 Task: Look for space in Mishima, Japan from 2nd September, 2023 to 6th September, 2023 for 2 adults in price range Rs.15000 to Rs.20000. Place can be entire place with 1  bedroom having 1 bed and 1 bathroom. Property type can be house, flat, guest house, hotel. Booking option can be shelf check-in. Required host language is English.
Action: Mouse moved to (438, 110)
Screenshot: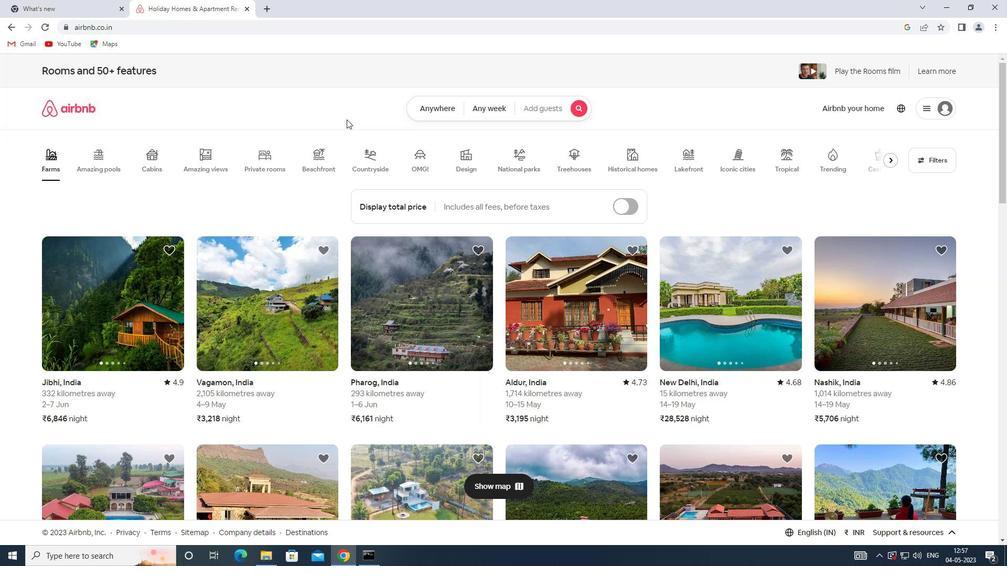 
Action: Mouse pressed left at (438, 110)
Screenshot: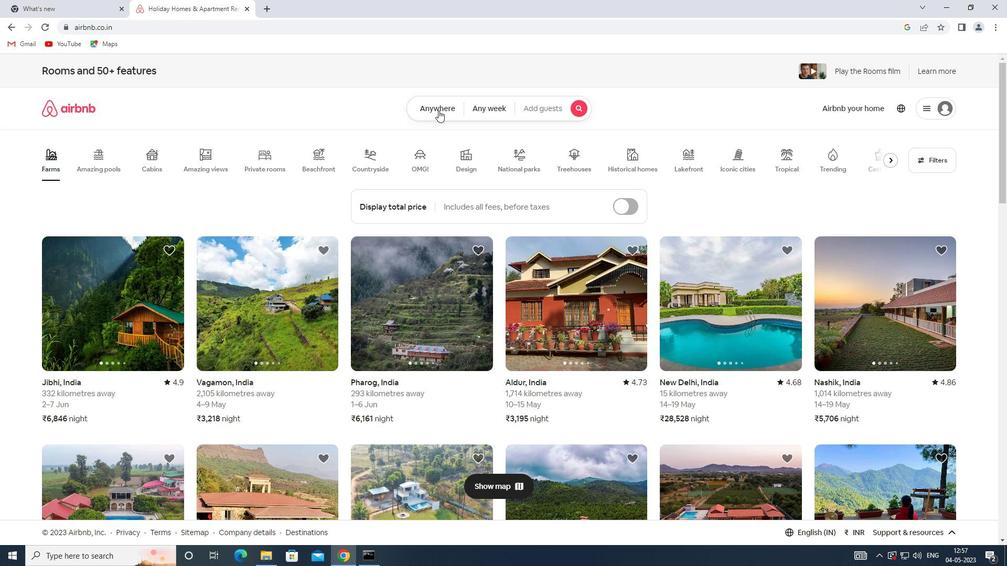
Action: Mouse moved to (349, 143)
Screenshot: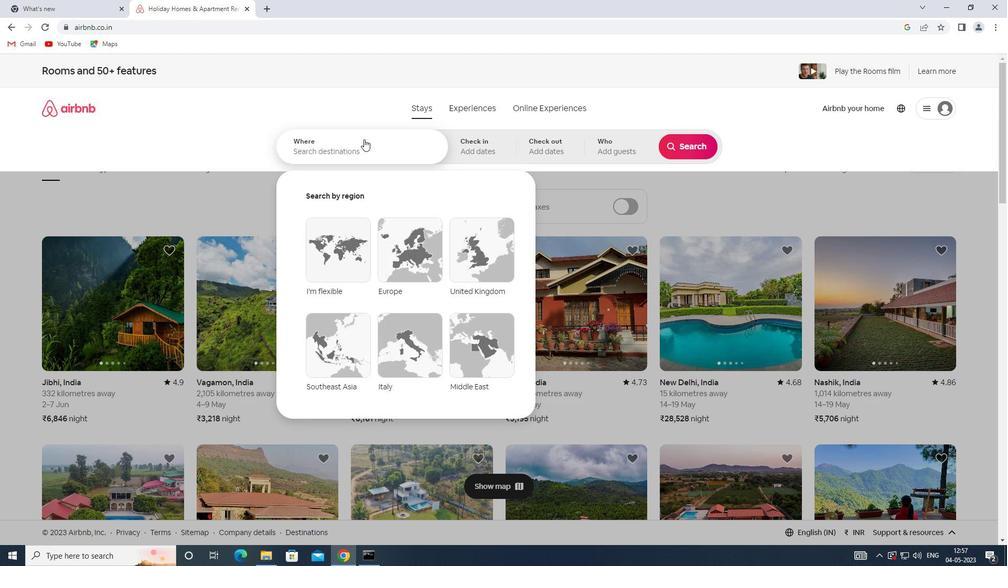 
Action: Mouse pressed left at (349, 143)
Screenshot: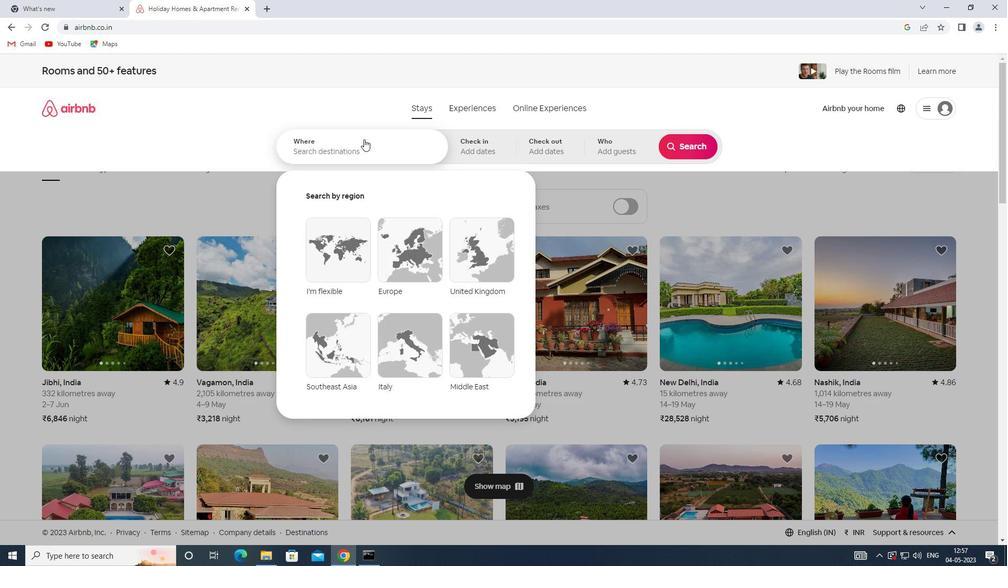 
Action: Mouse moved to (349, 143)
Screenshot: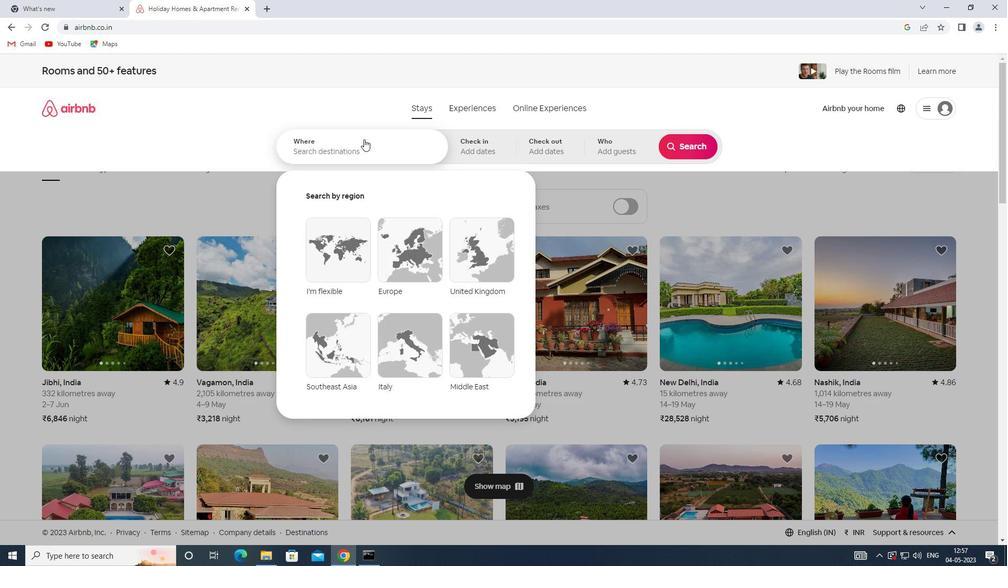 
Action: Key pressed <Key.shift>MISHIMA,<Key.shift>JAPAN
Screenshot: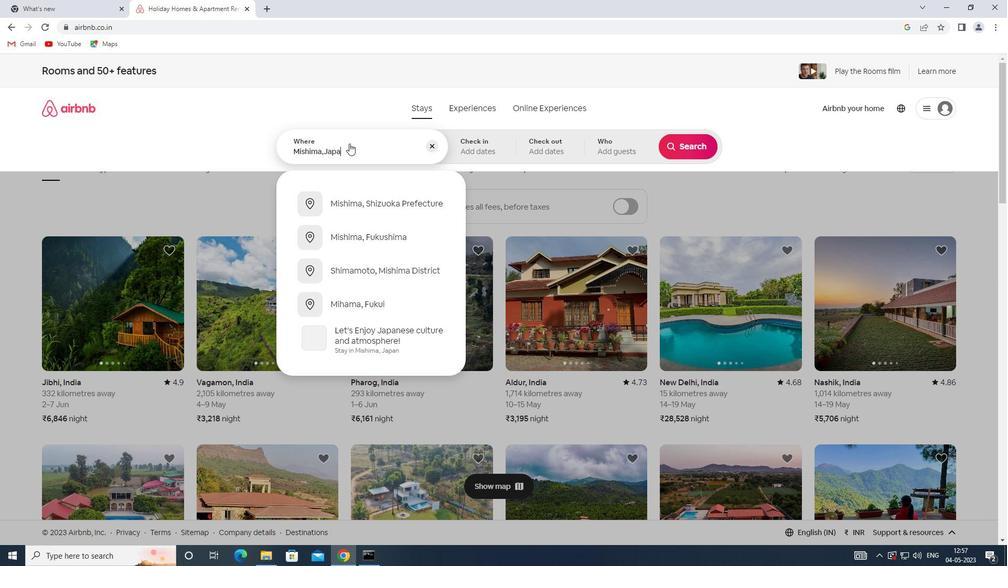 
Action: Mouse moved to (470, 155)
Screenshot: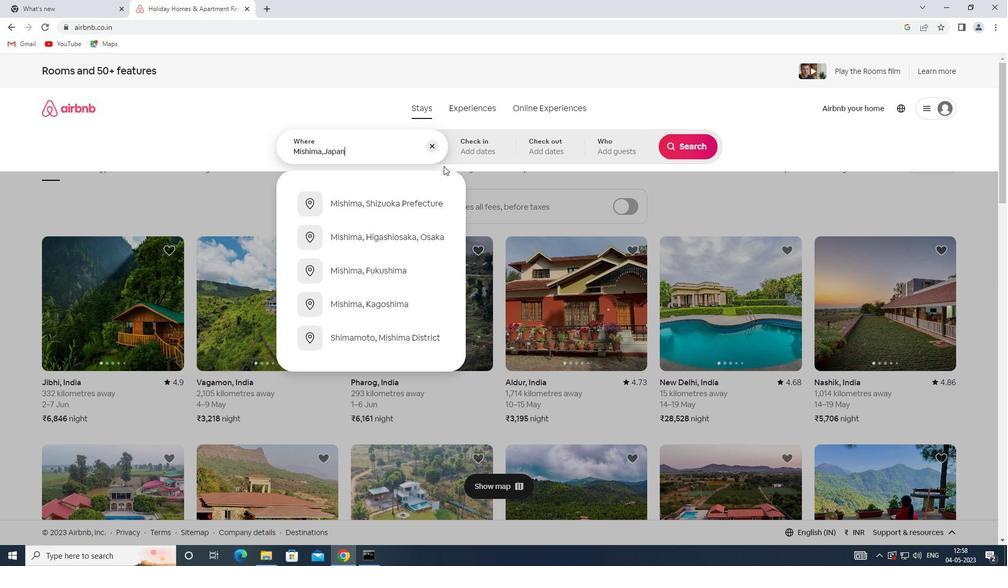 
Action: Mouse pressed left at (470, 155)
Screenshot: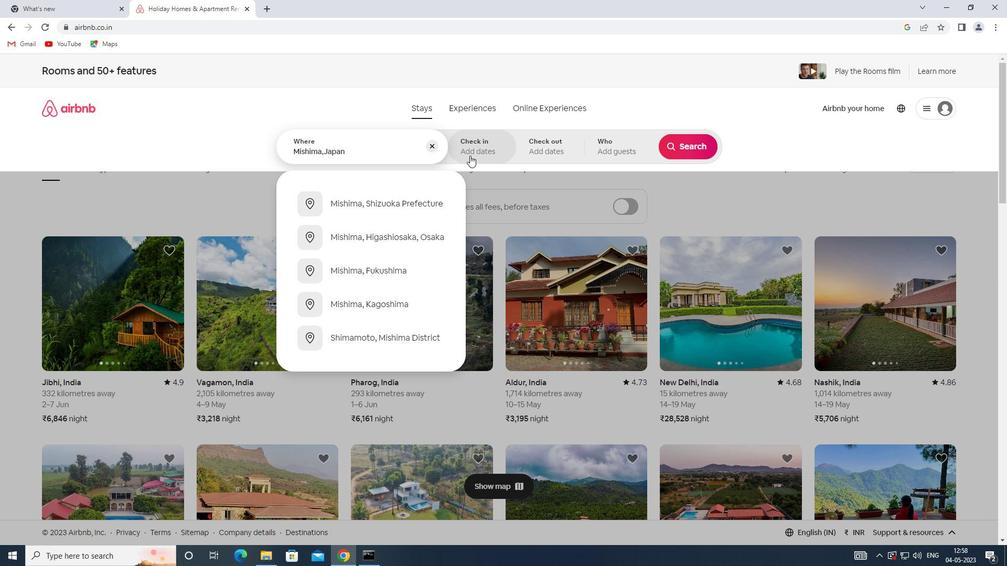 
Action: Mouse moved to (687, 233)
Screenshot: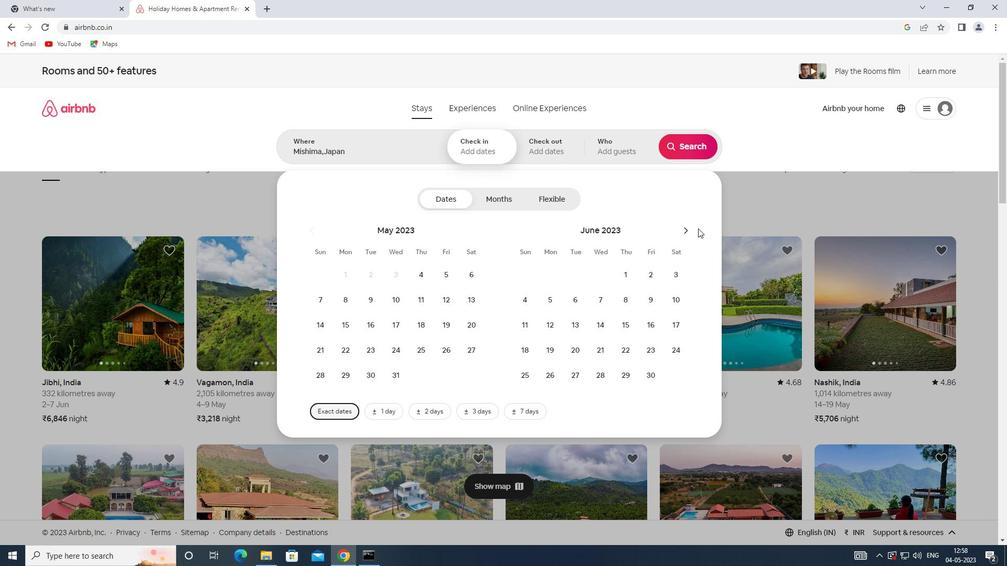 
Action: Mouse pressed left at (687, 233)
Screenshot: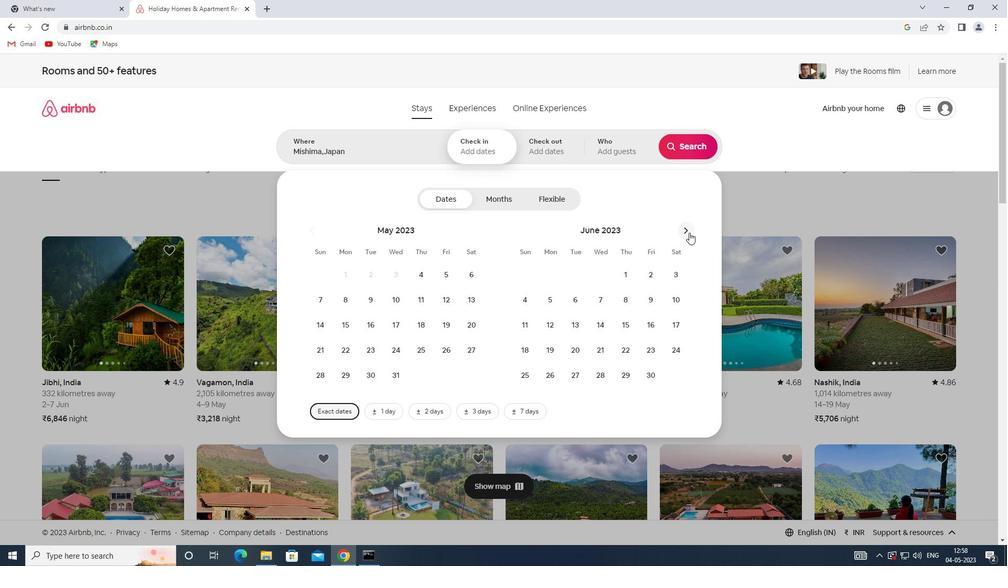 
Action: Mouse pressed left at (687, 233)
Screenshot: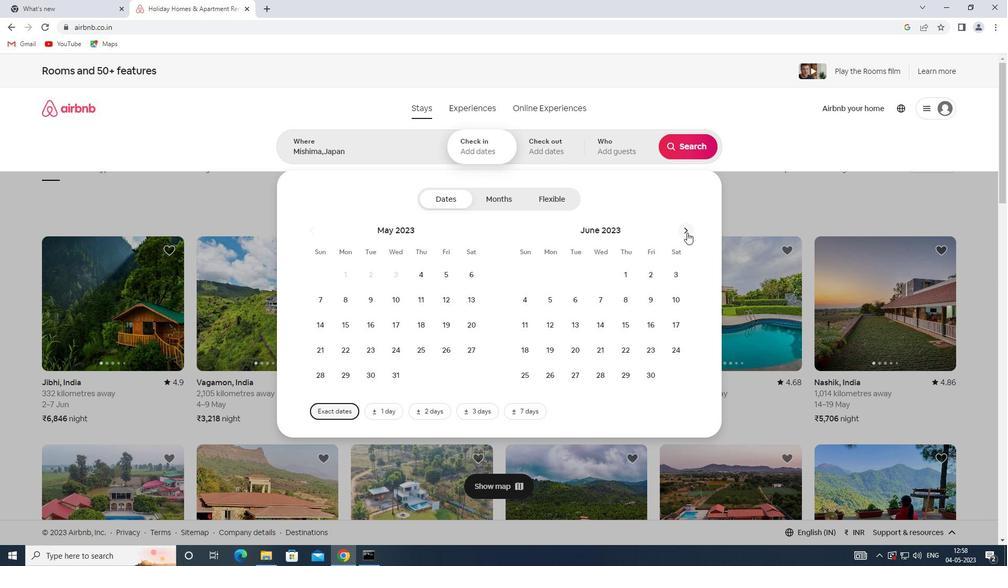 
Action: Mouse pressed left at (687, 233)
Screenshot: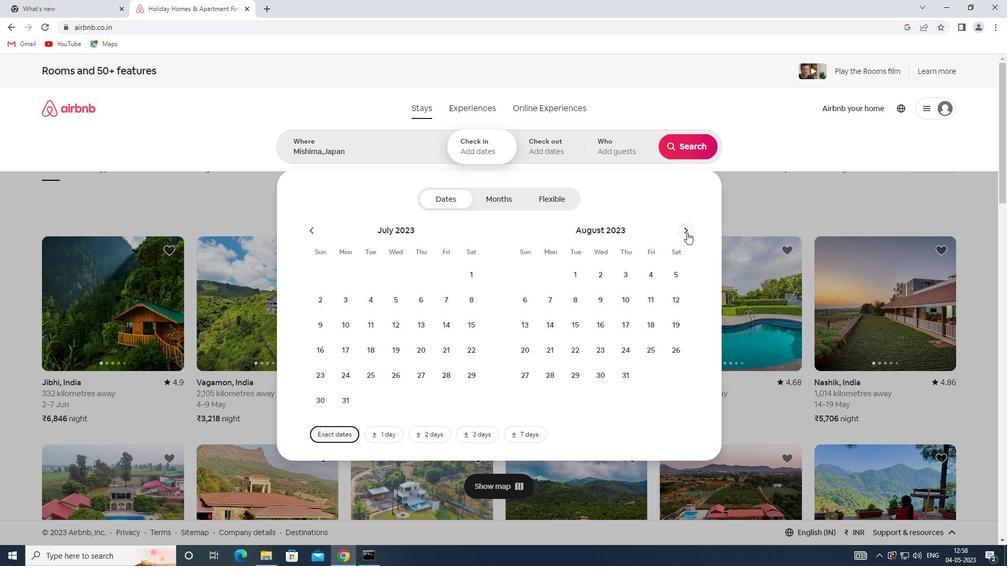 
Action: Mouse moved to (669, 276)
Screenshot: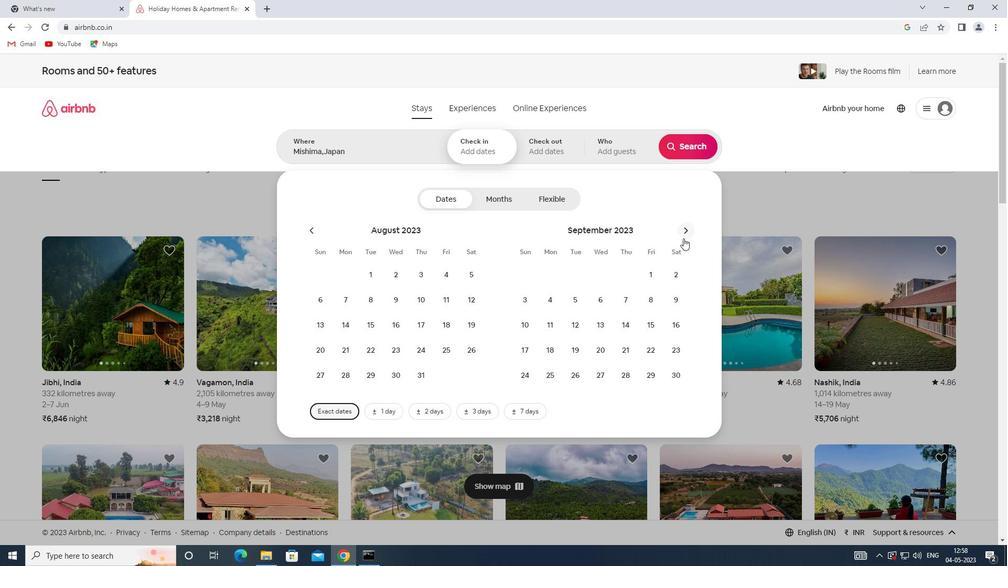 
Action: Mouse pressed left at (669, 276)
Screenshot: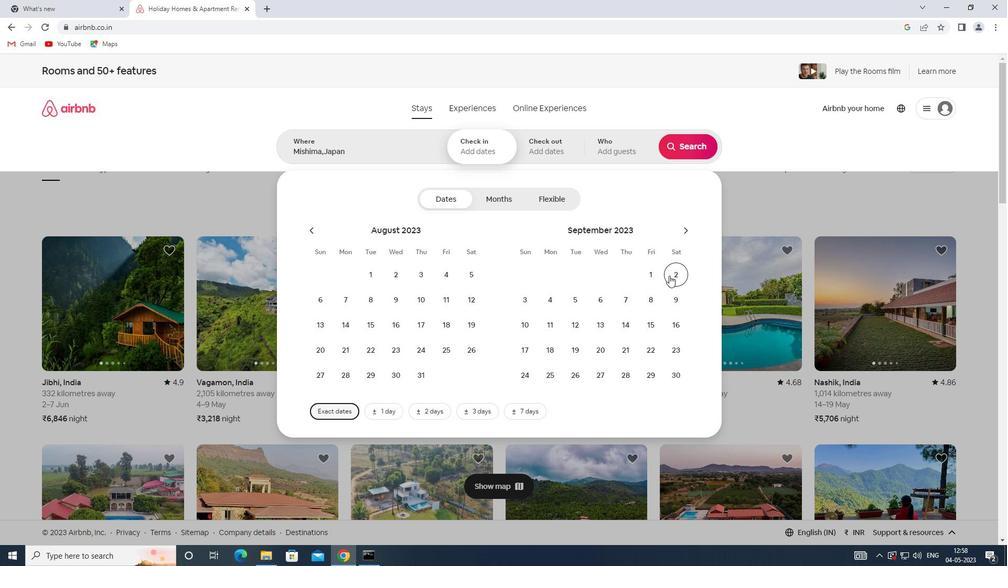 
Action: Mouse moved to (607, 304)
Screenshot: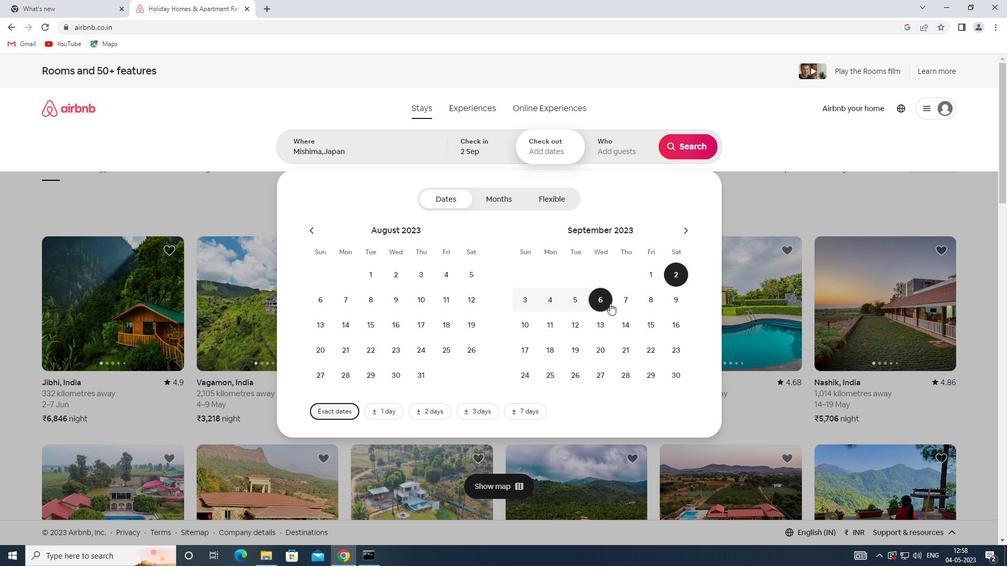 
Action: Mouse pressed left at (607, 304)
Screenshot: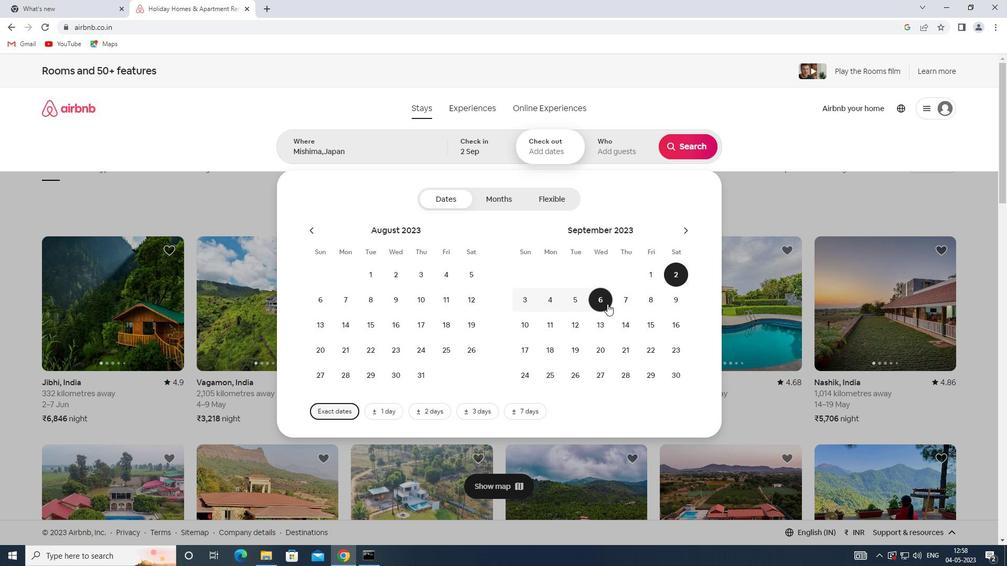 
Action: Mouse moved to (607, 135)
Screenshot: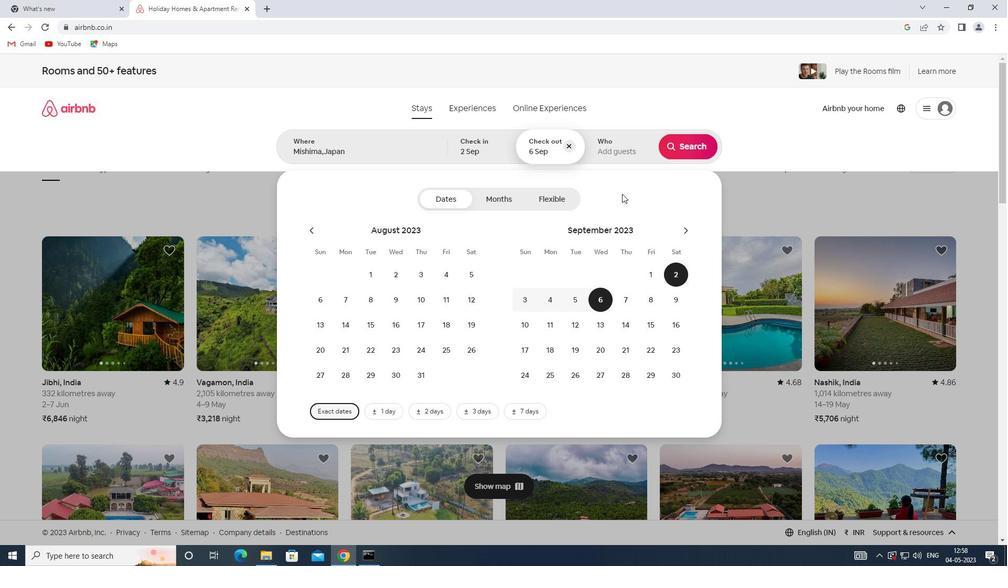 
Action: Mouse pressed left at (607, 135)
Screenshot: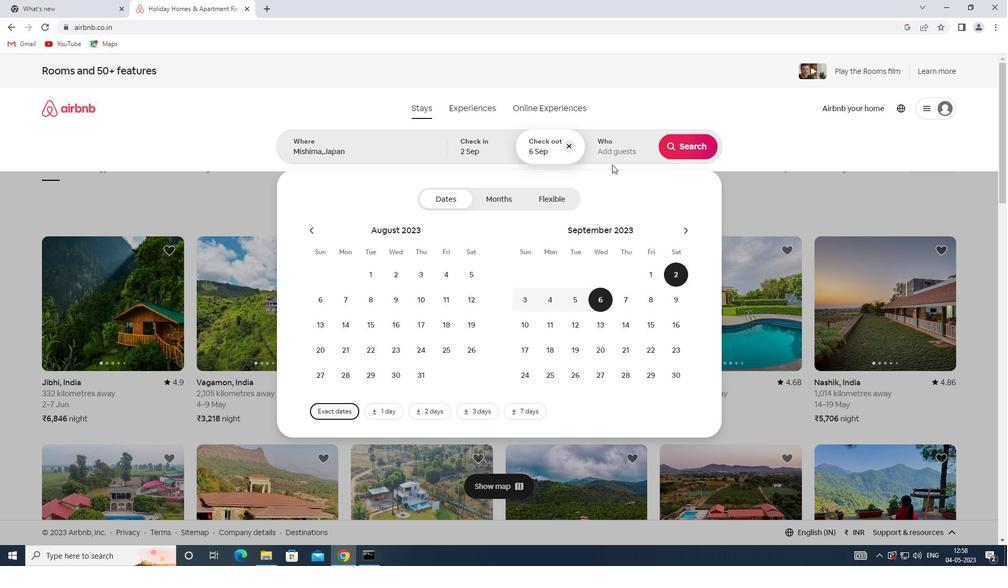 
Action: Mouse moved to (689, 205)
Screenshot: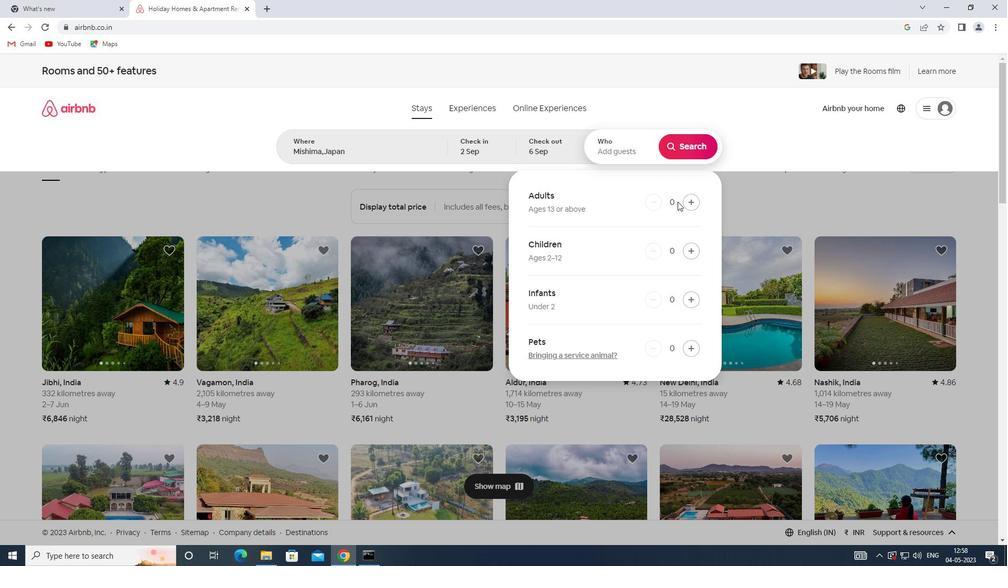 
Action: Mouse pressed left at (689, 205)
Screenshot: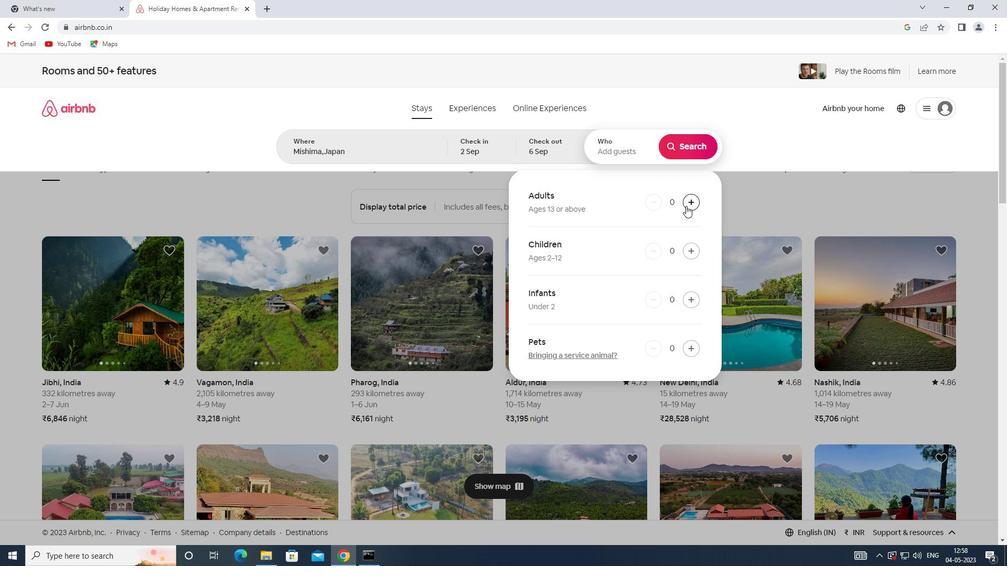 
Action: Mouse pressed left at (689, 205)
Screenshot: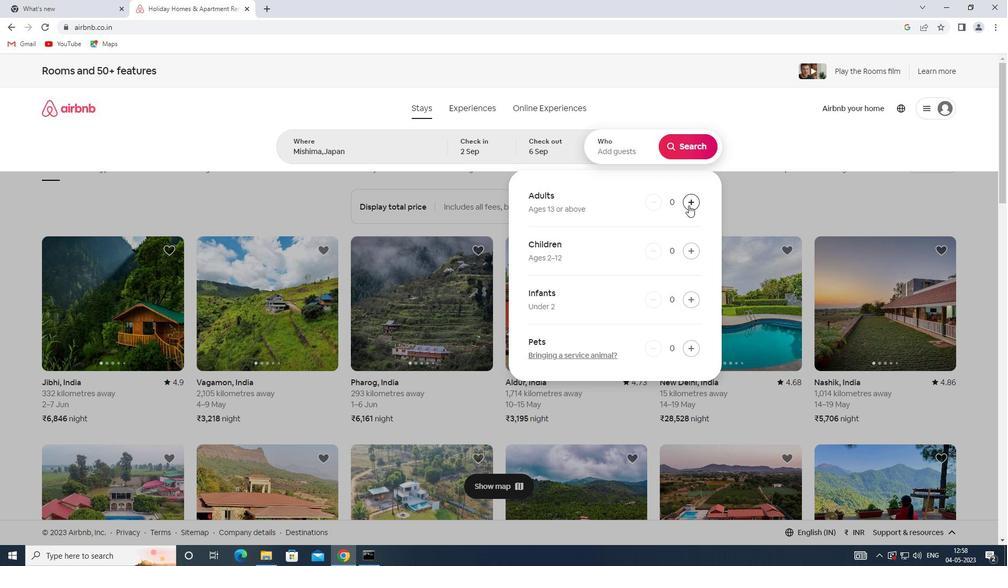 
Action: Mouse moved to (690, 147)
Screenshot: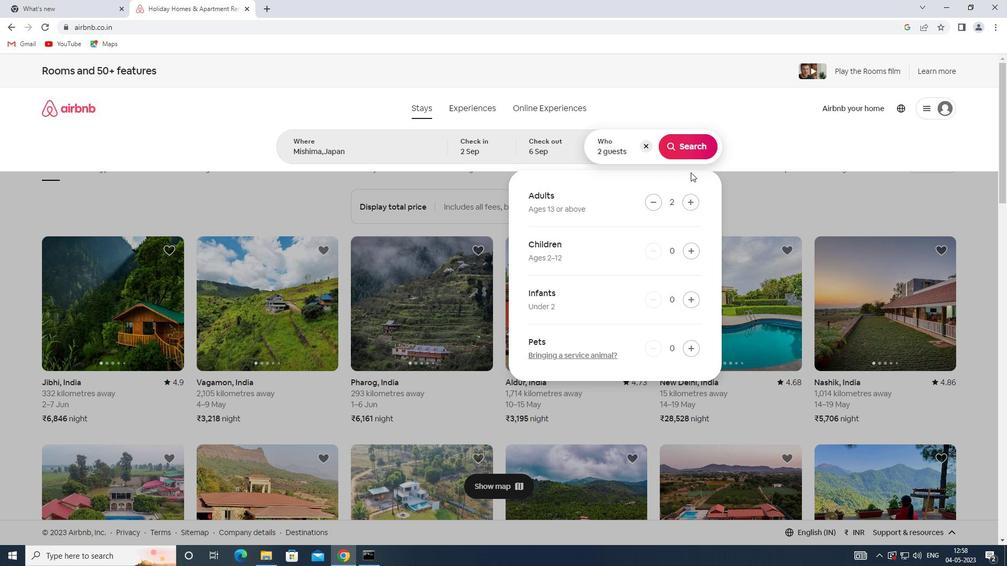 
Action: Mouse pressed left at (690, 147)
Screenshot: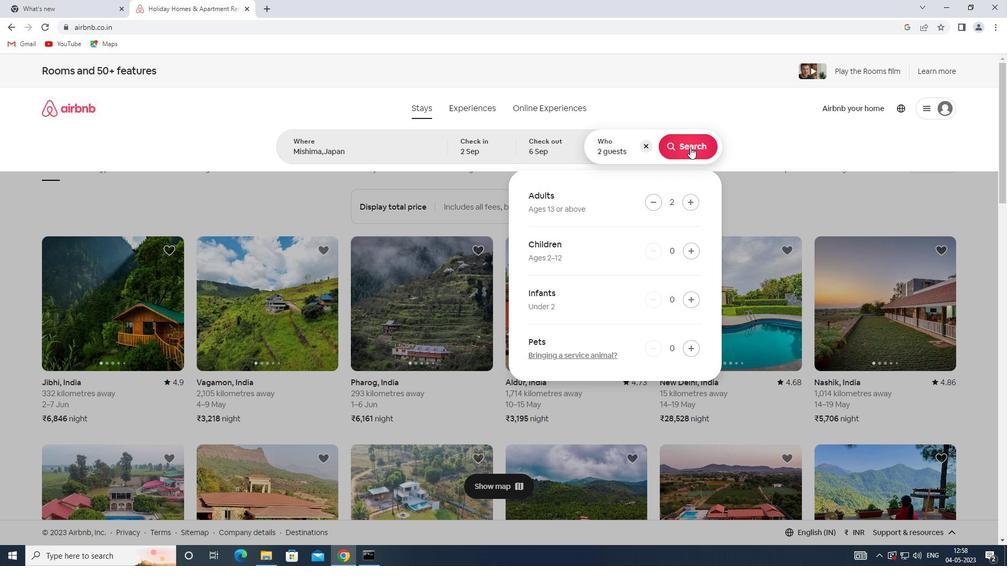 
Action: Mouse moved to (955, 119)
Screenshot: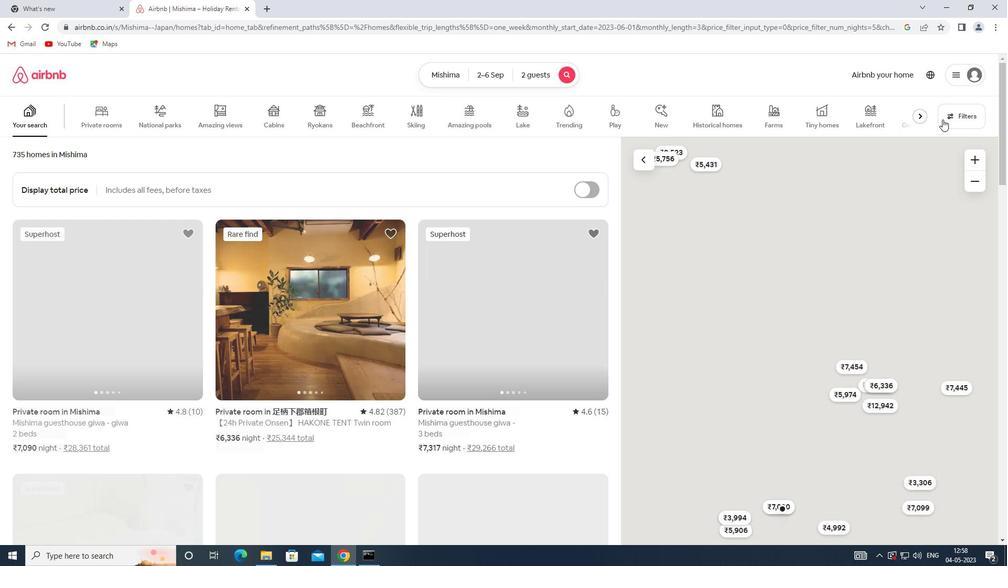 
Action: Mouse pressed left at (955, 119)
Screenshot: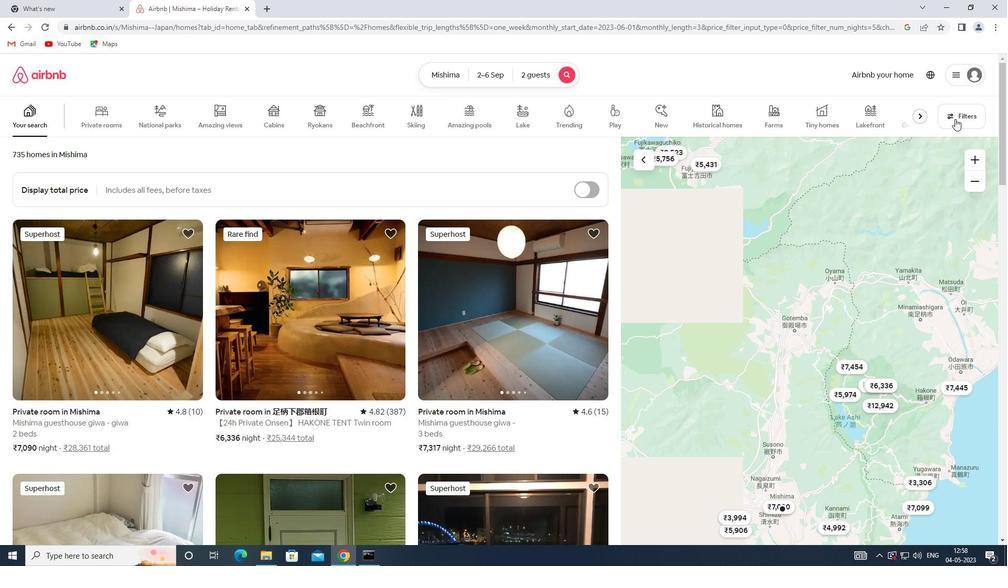 
Action: Mouse moved to (384, 277)
Screenshot: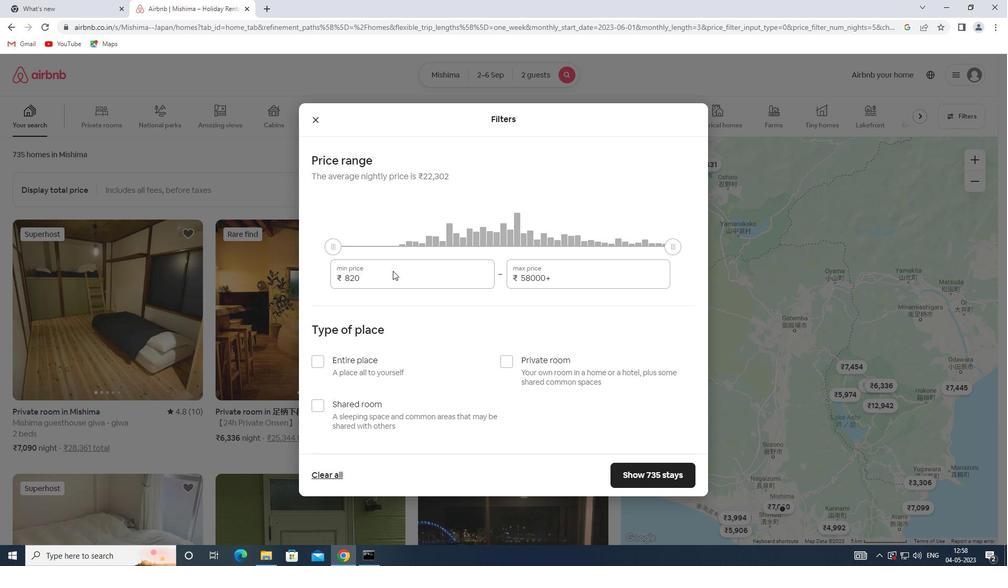 
Action: Mouse pressed left at (384, 277)
Screenshot: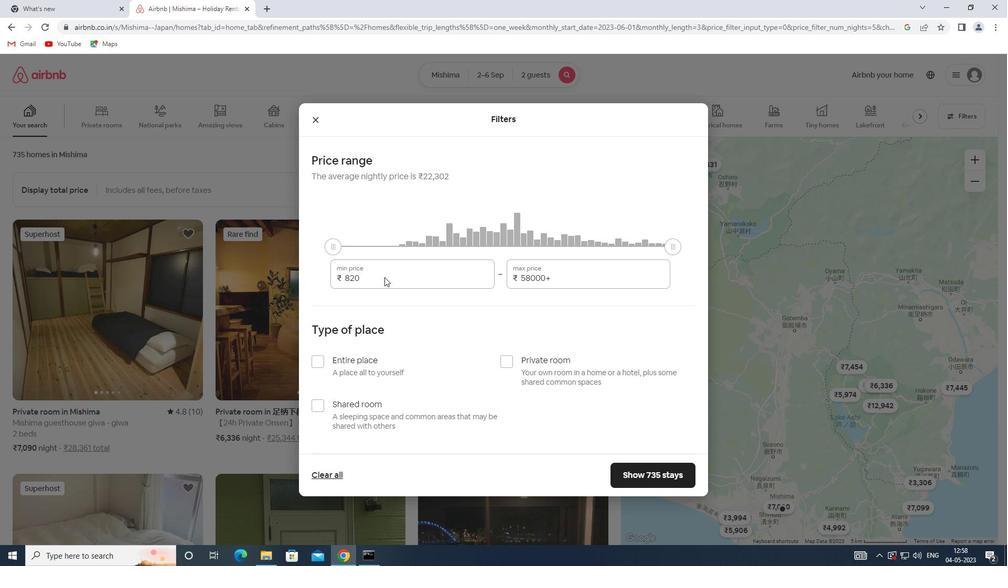 
Action: Mouse moved to (376, 276)
Screenshot: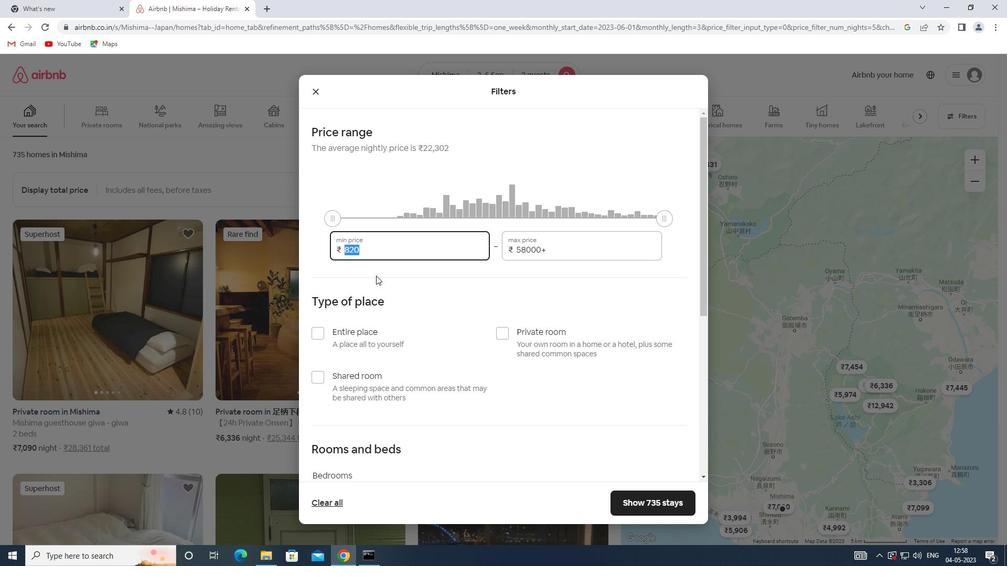 
Action: Key pressed 15000
Screenshot: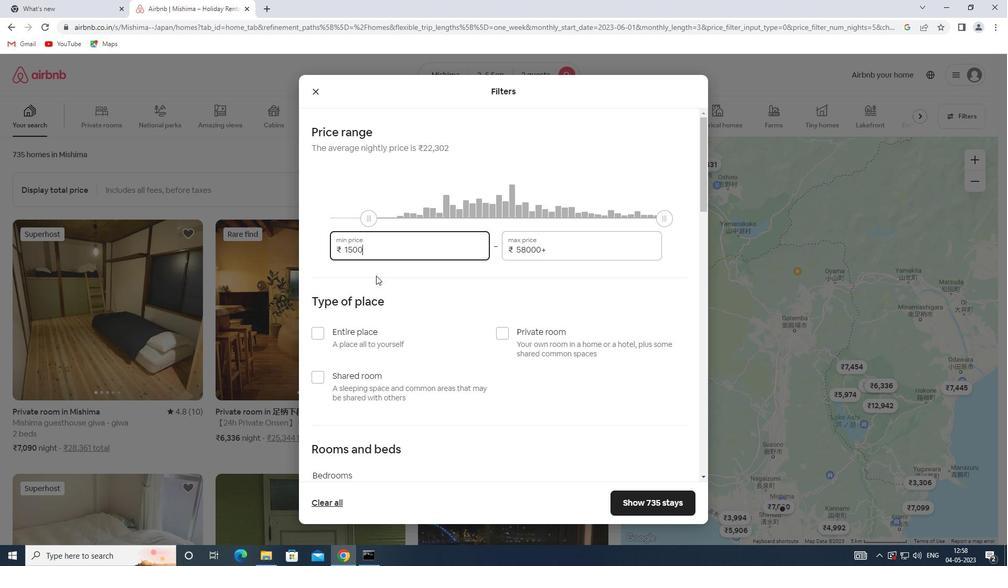 
Action: Mouse moved to (559, 251)
Screenshot: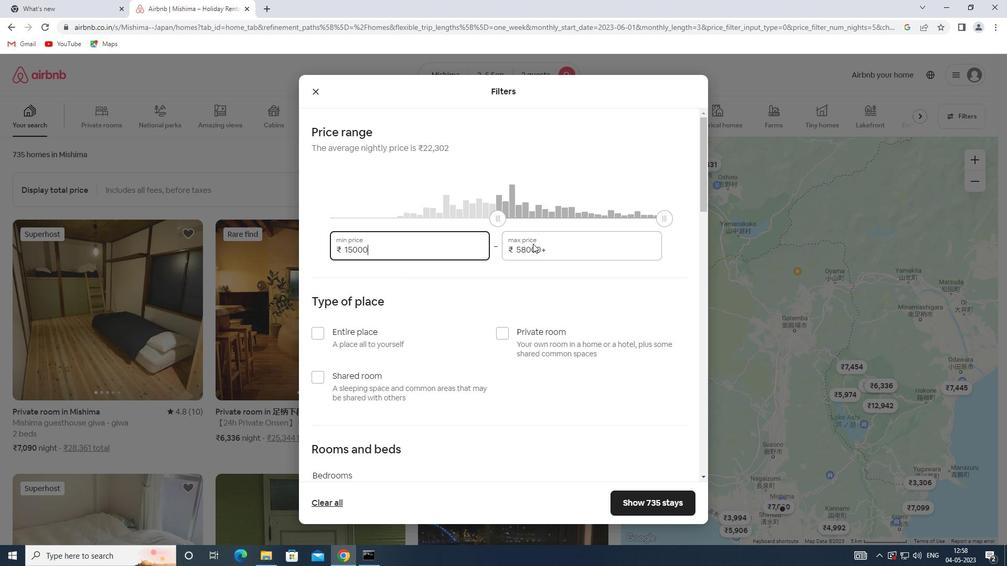 
Action: Mouse pressed left at (559, 251)
Screenshot: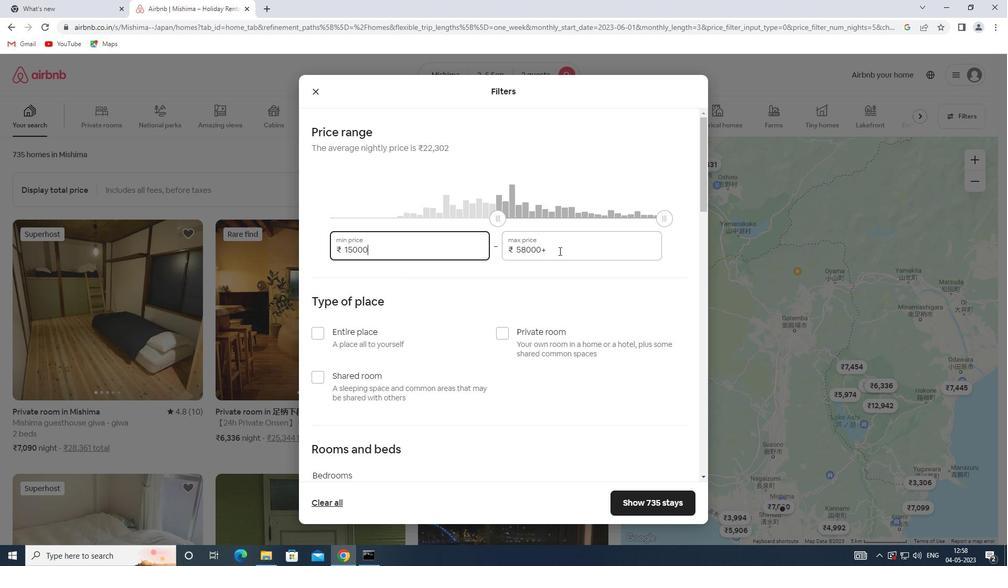 
Action: Mouse moved to (469, 257)
Screenshot: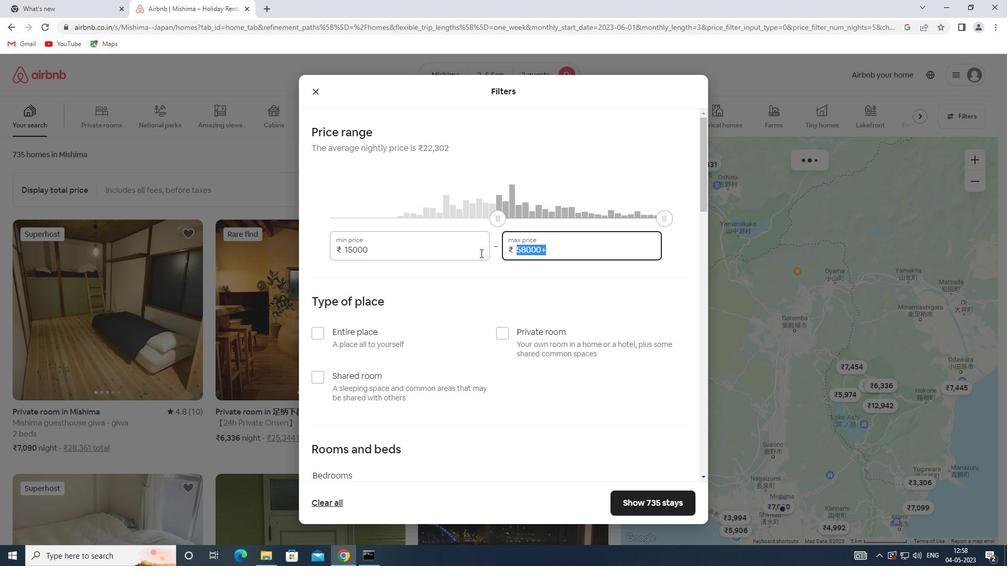 
Action: Key pressed 20000
Screenshot: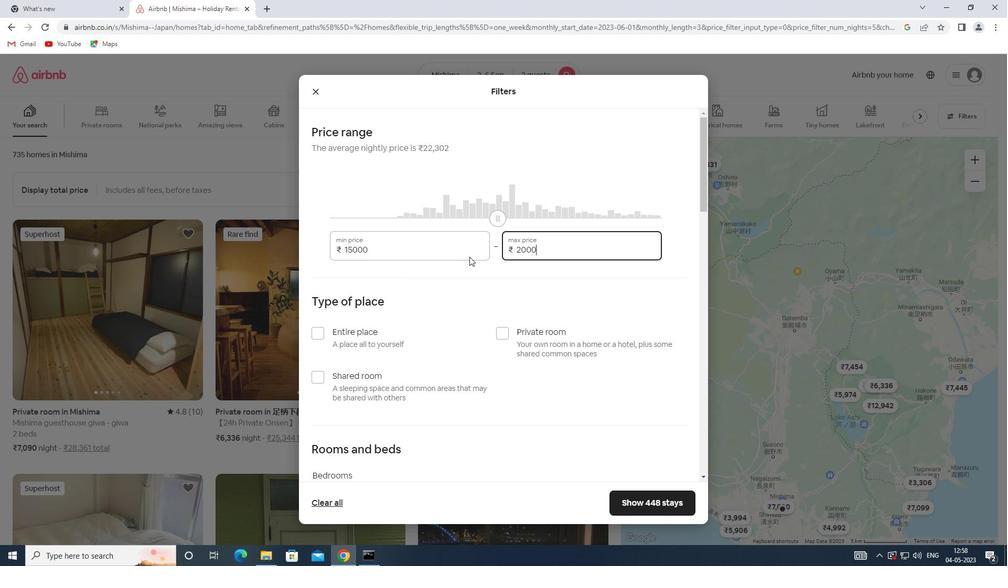 
Action: Mouse moved to (503, 219)
Screenshot: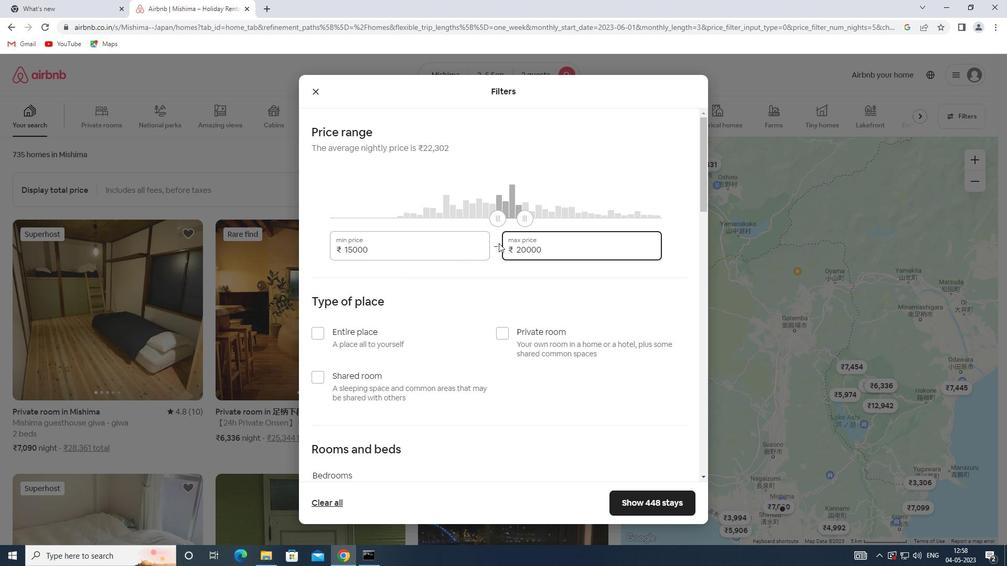 
Action: Mouse scrolled (503, 218) with delta (0, 0)
Screenshot: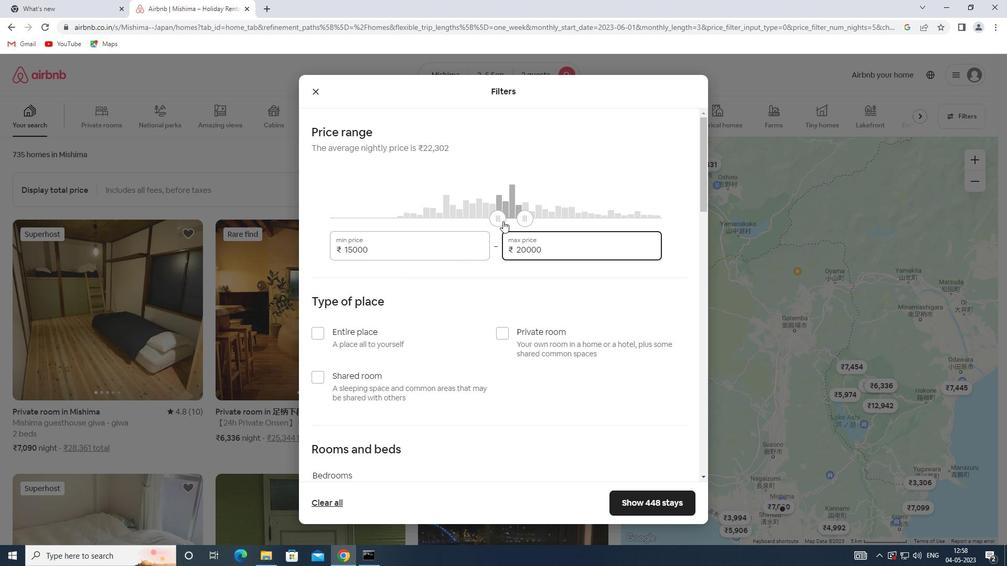 
Action: Mouse scrolled (503, 218) with delta (0, 0)
Screenshot: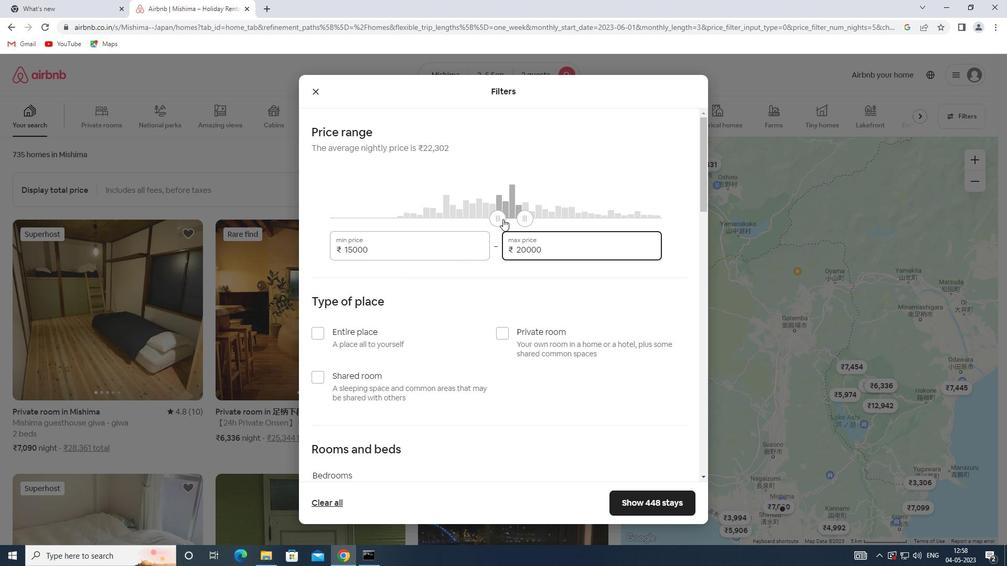 
Action: Mouse scrolled (503, 218) with delta (0, 0)
Screenshot: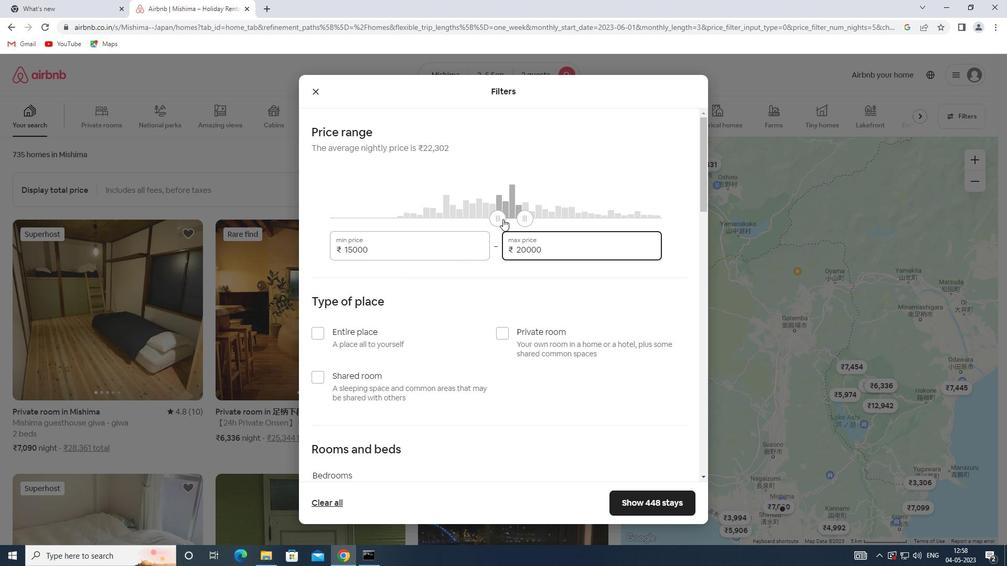 
Action: Mouse moved to (317, 333)
Screenshot: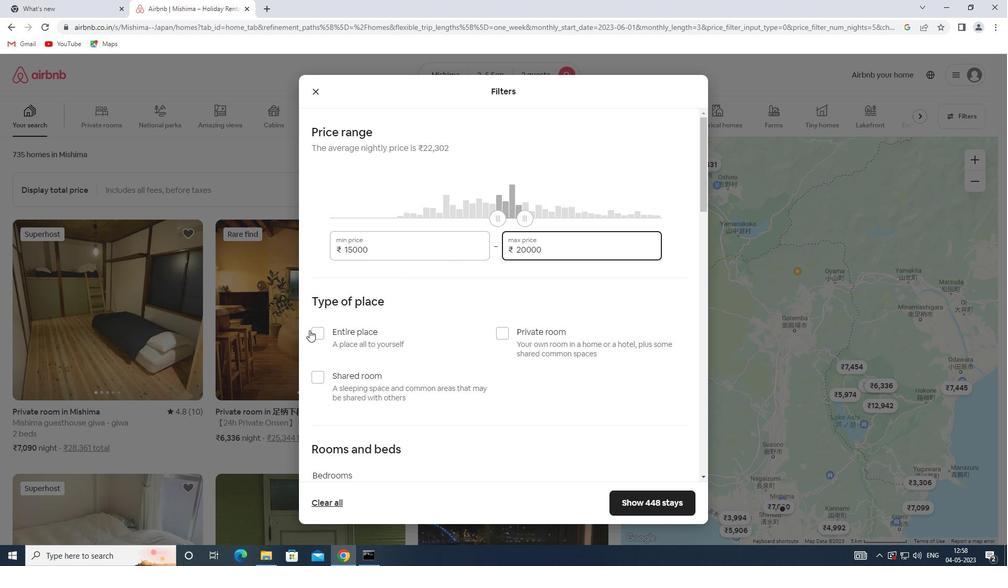 
Action: Mouse pressed left at (317, 333)
Screenshot: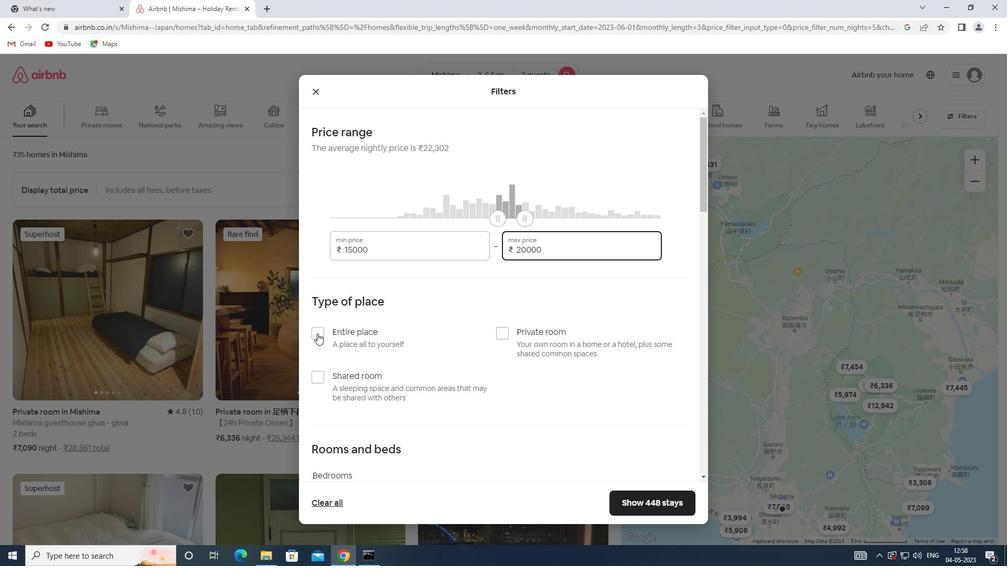 
Action: Mouse moved to (337, 323)
Screenshot: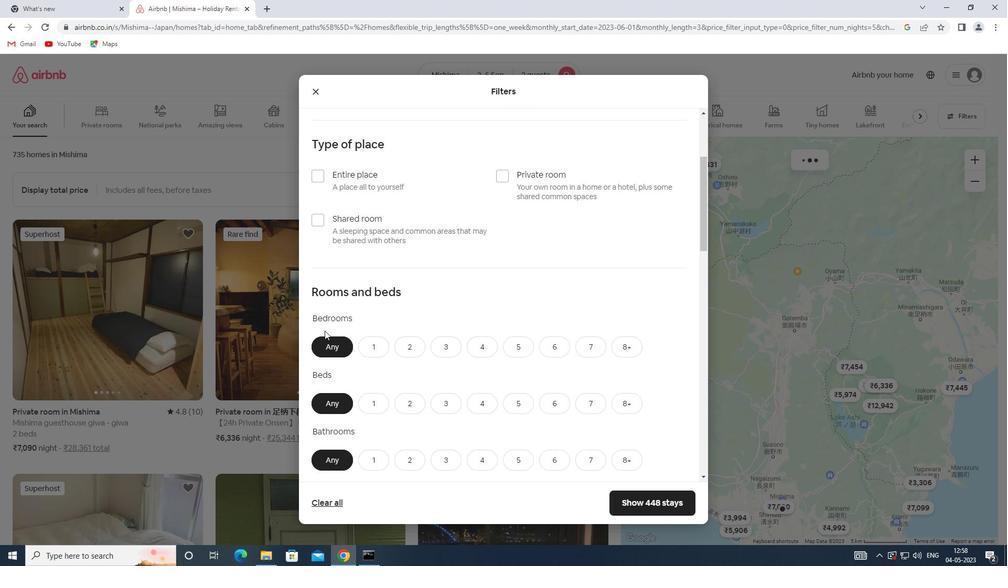 
Action: Mouse scrolled (337, 322) with delta (0, 0)
Screenshot: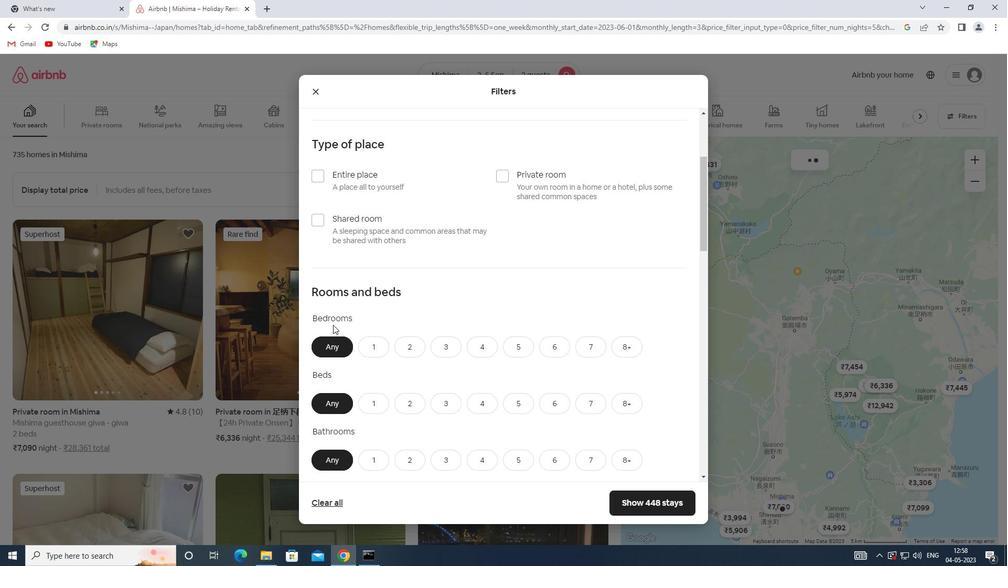 
Action: Mouse scrolled (337, 322) with delta (0, 0)
Screenshot: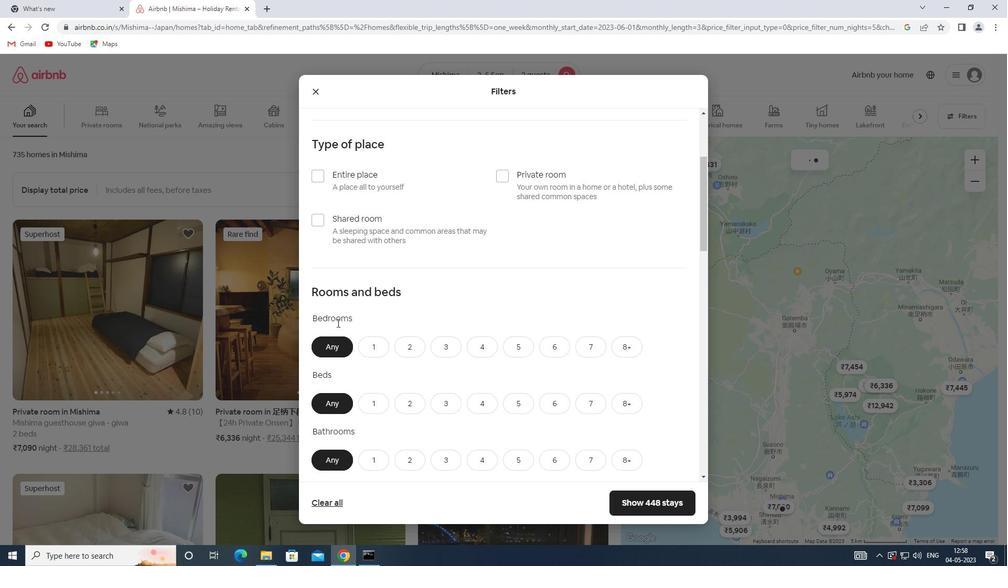 
Action: Mouse moved to (346, 319)
Screenshot: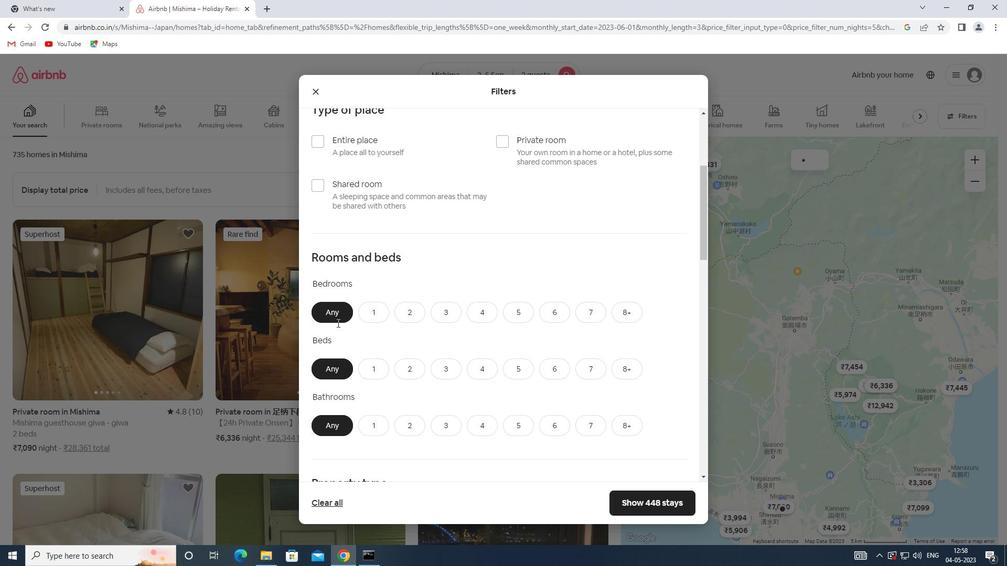 
Action: Mouse scrolled (346, 318) with delta (0, 0)
Screenshot: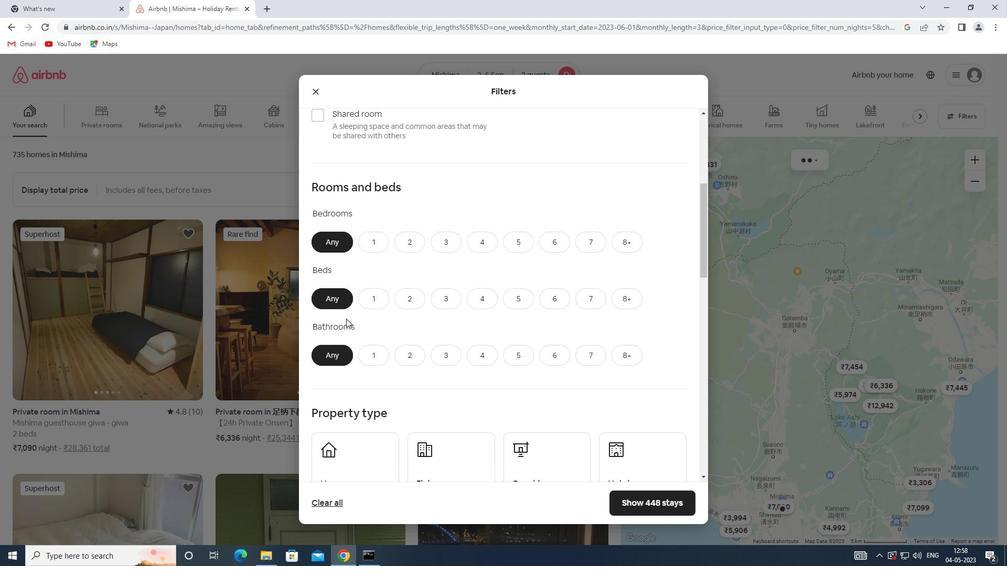 
Action: Mouse moved to (374, 183)
Screenshot: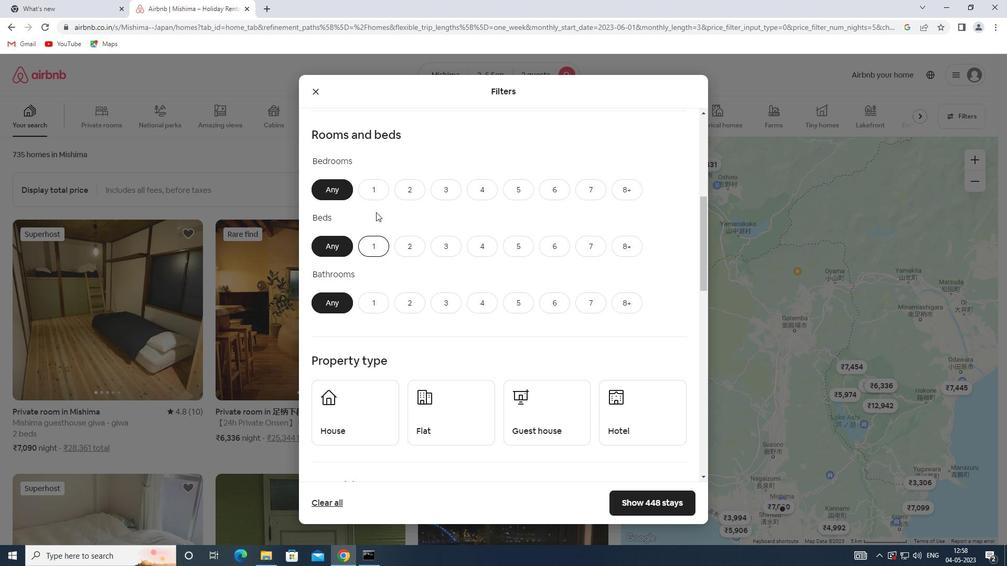 
Action: Mouse pressed left at (374, 183)
Screenshot: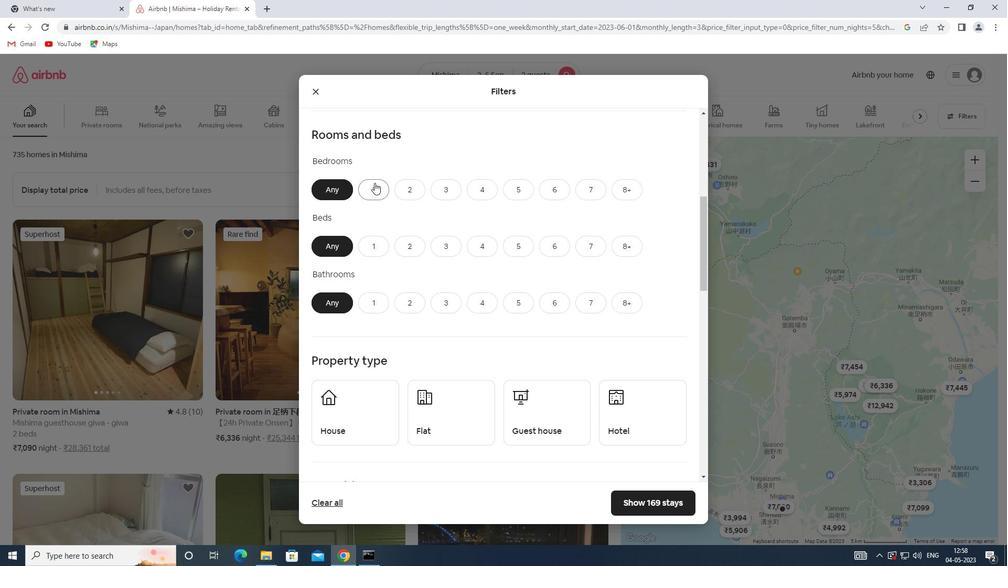 
Action: Mouse moved to (371, 248)
Screenshot: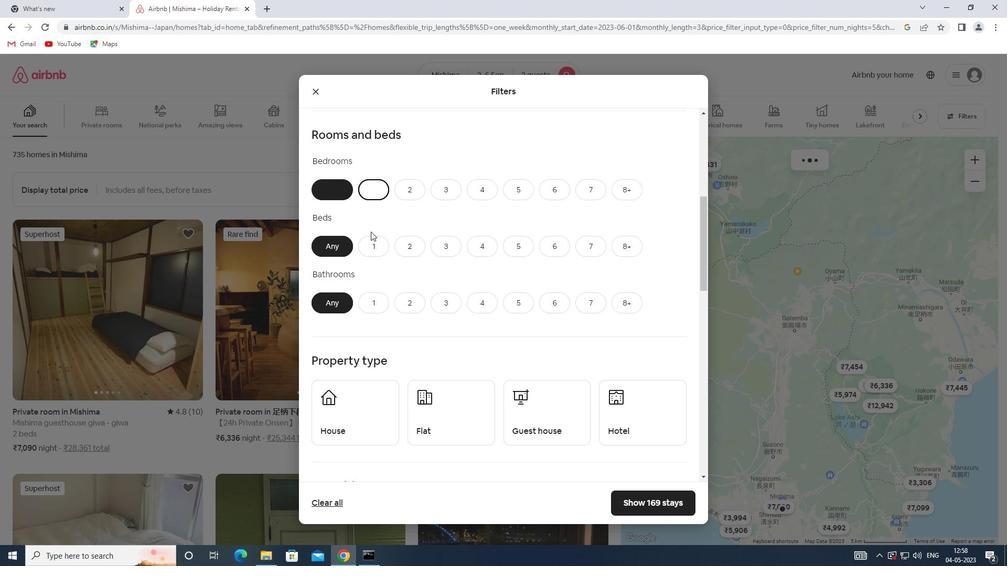 
Action: Mouse pressed left at (371, 248)
Screenshot: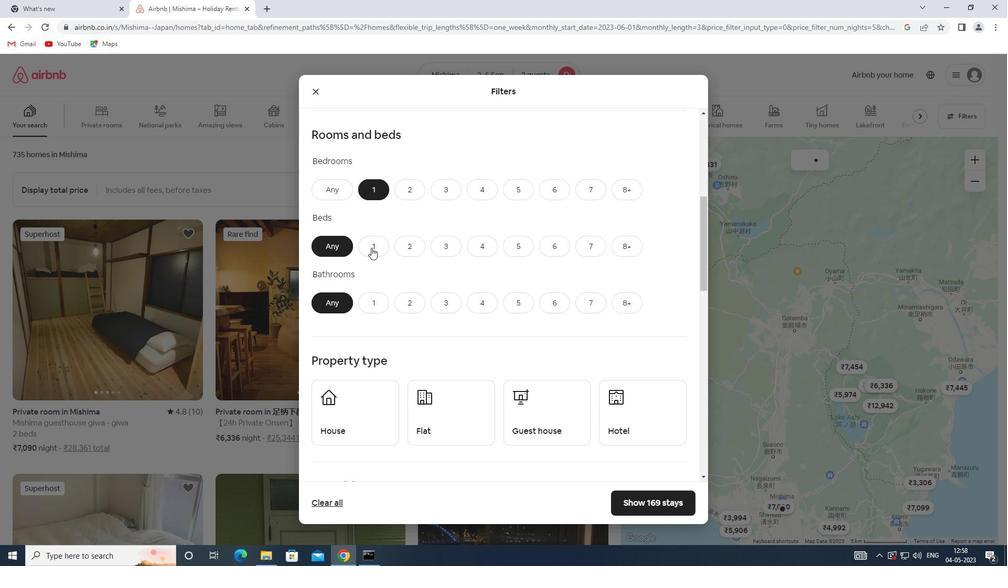 
Action: Mouse moved to (373, 304)
Screenshot: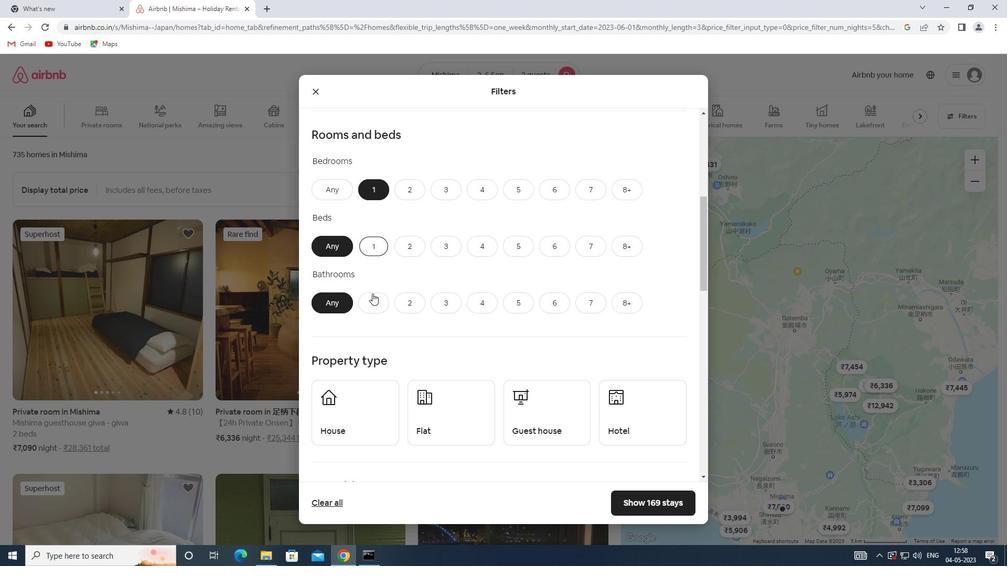 
Action: Mouse pressed left at (373, 304)
Screenshot: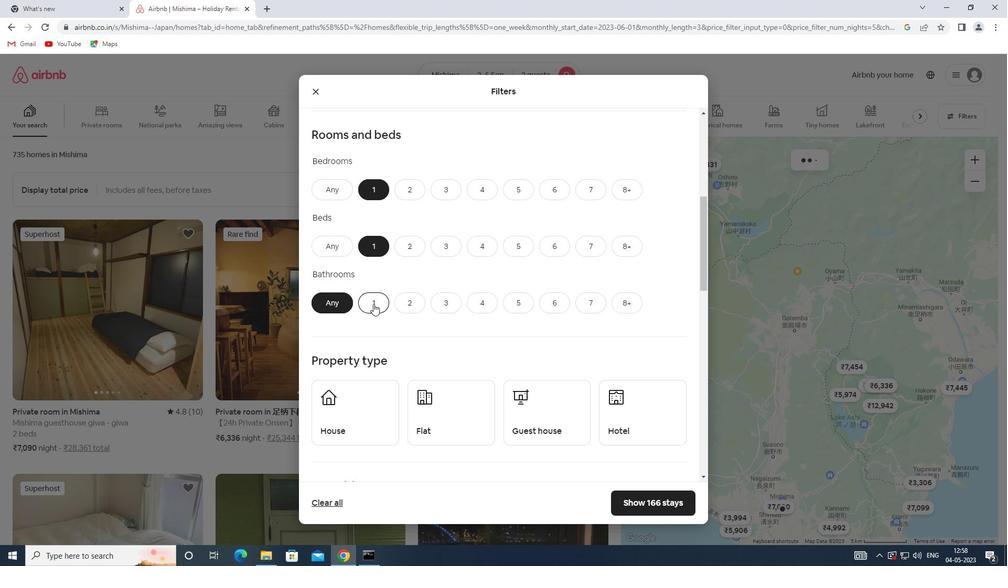 
Action: Mouse moved to (377, 303)
Screenshot: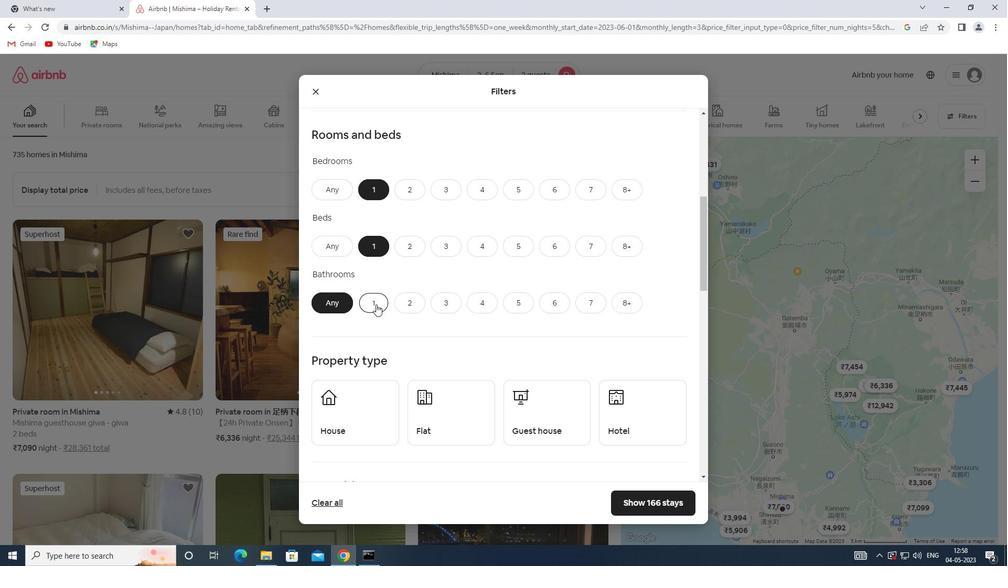 
Action: Mouse scrolled (377, 303) with delta (0, 0)
Screenshot: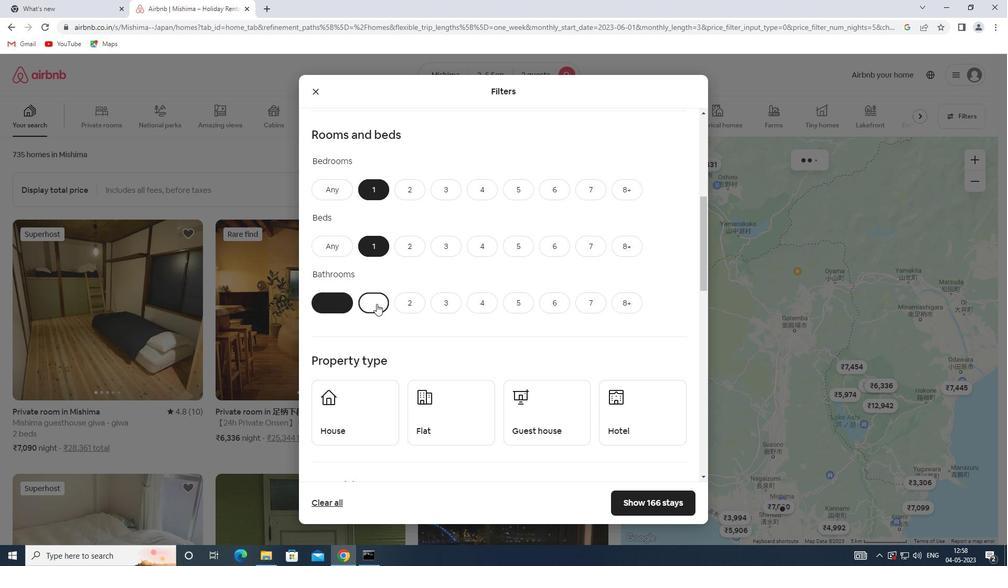 
Action: Mouse scrolled (377, 303) with delta (0, 0)
Screenshot: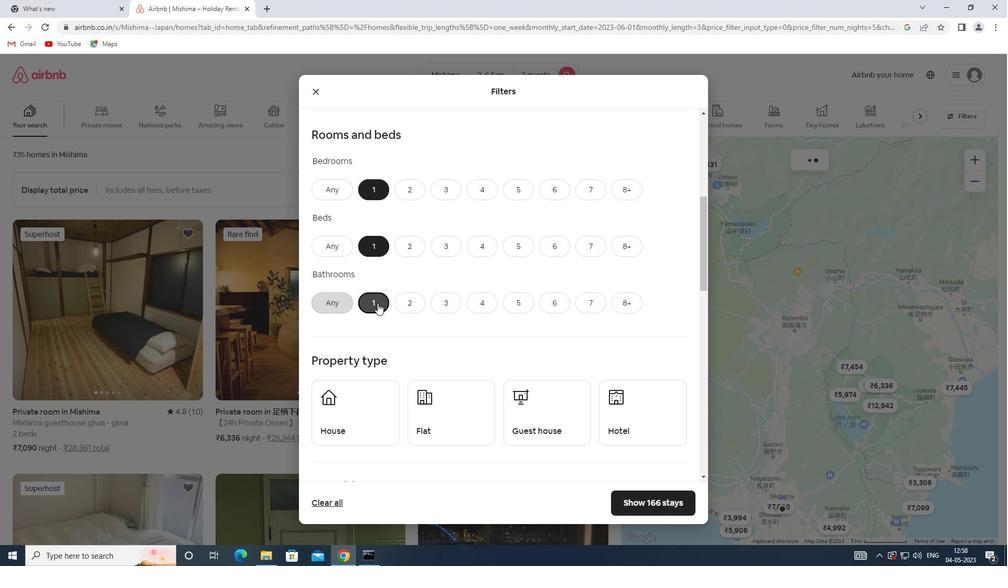 
Action: Mouse moved to (366, 319)
Screenshot: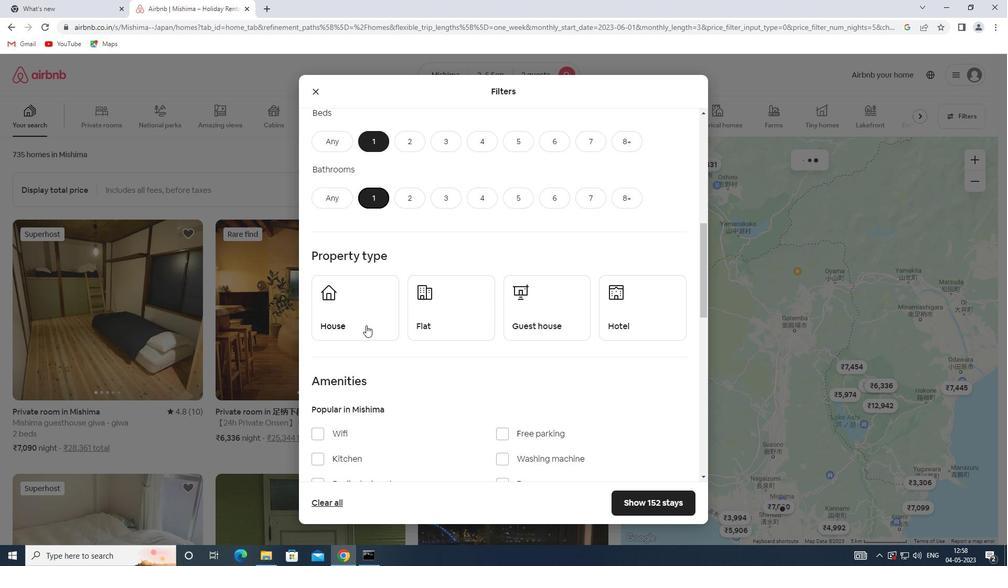 
Action: Mouse pressed left at (366, 319)
Screenshot: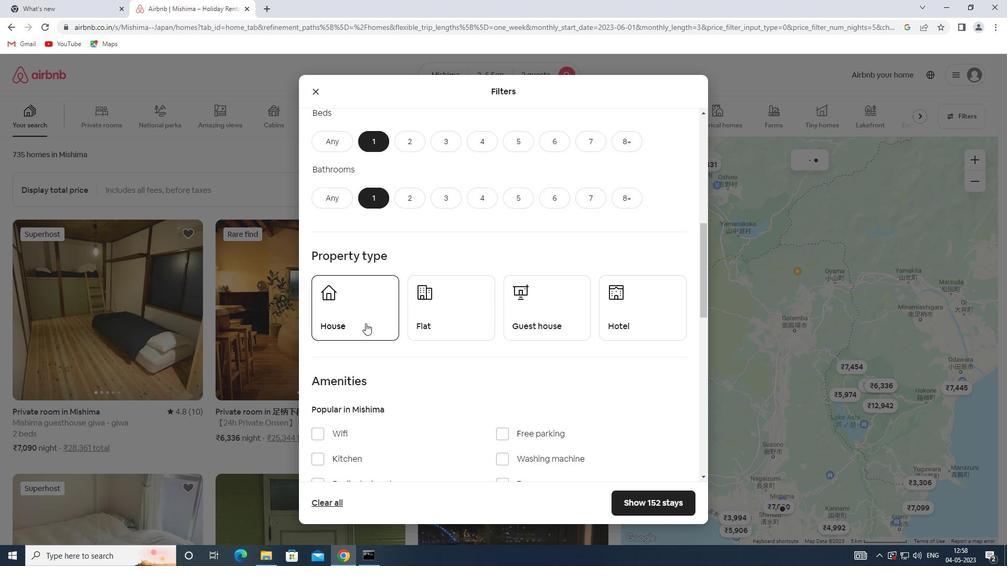 
Action: Mouse moved to (428, 316)
Screenshot: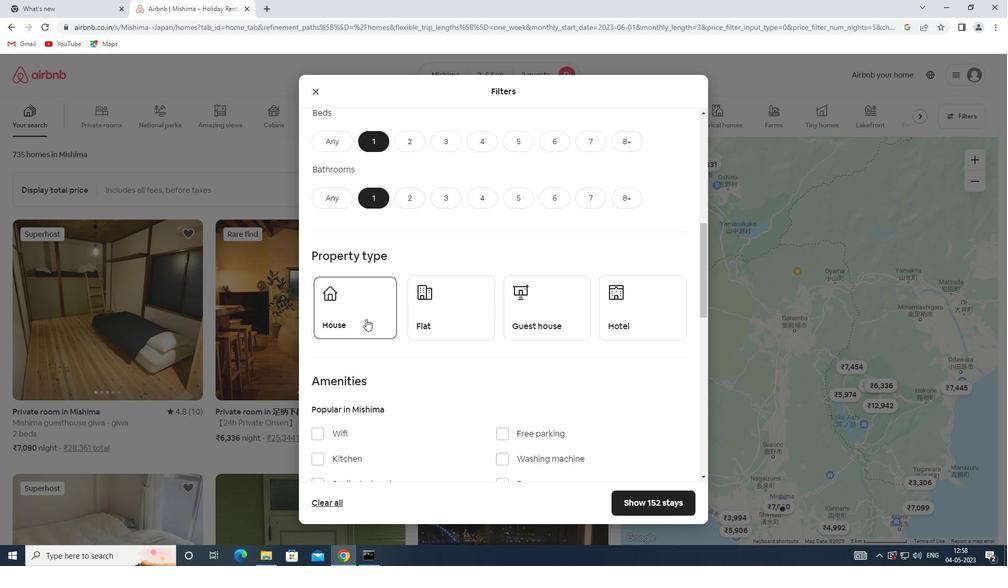 
Action: Mouse pressed left at (428, 316)
Screenshot: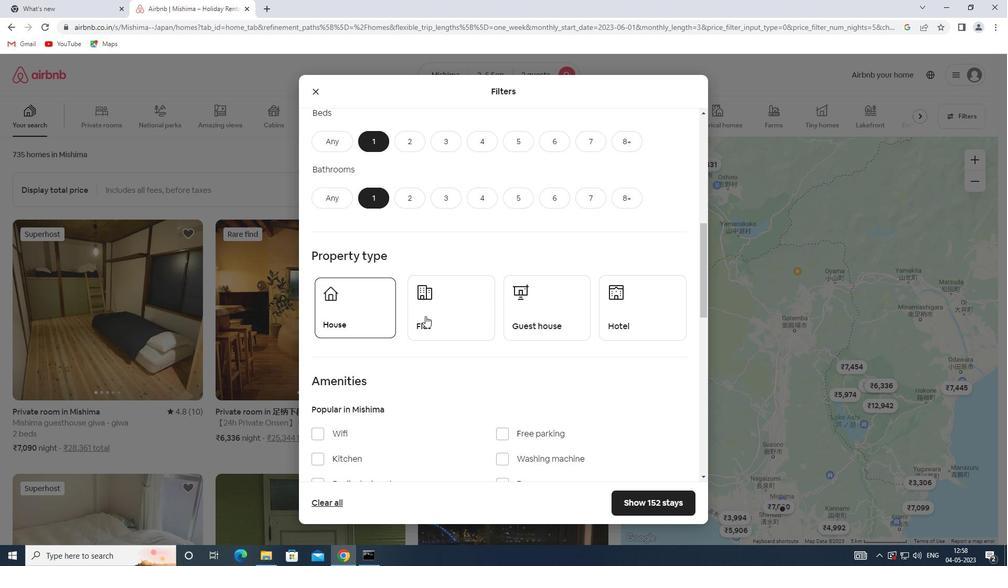 
Action: Mouse moved to (525, 315)
Screenshot: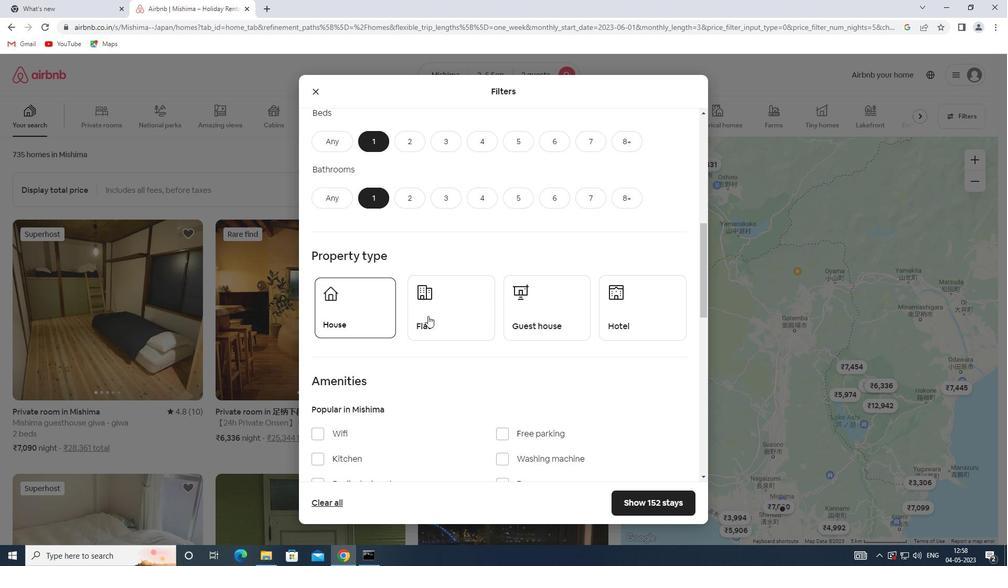 
Action: Mouse pressed left at (525, 315)
Screenshot: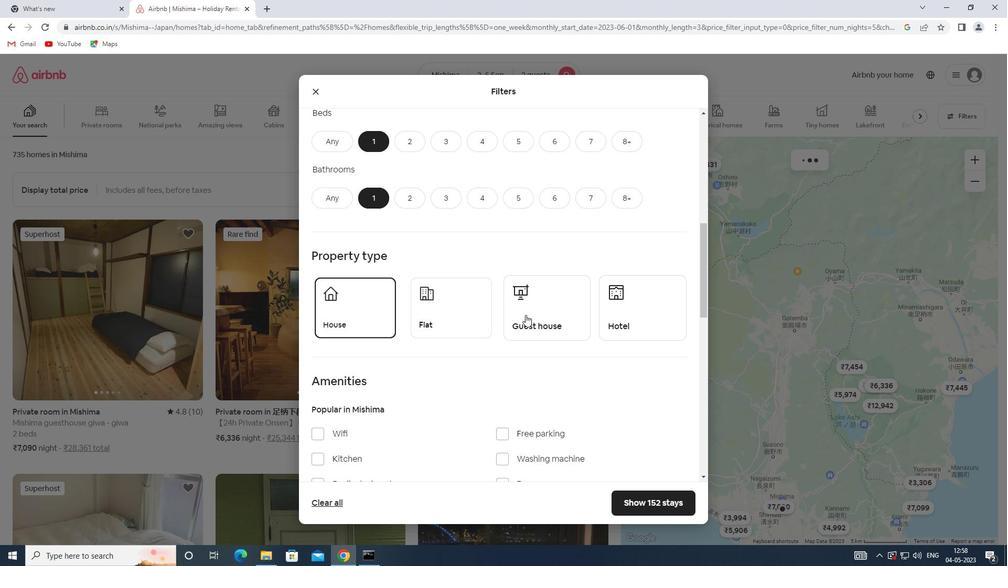 
Action: Mouse moved to (625, 319)
Screenshot: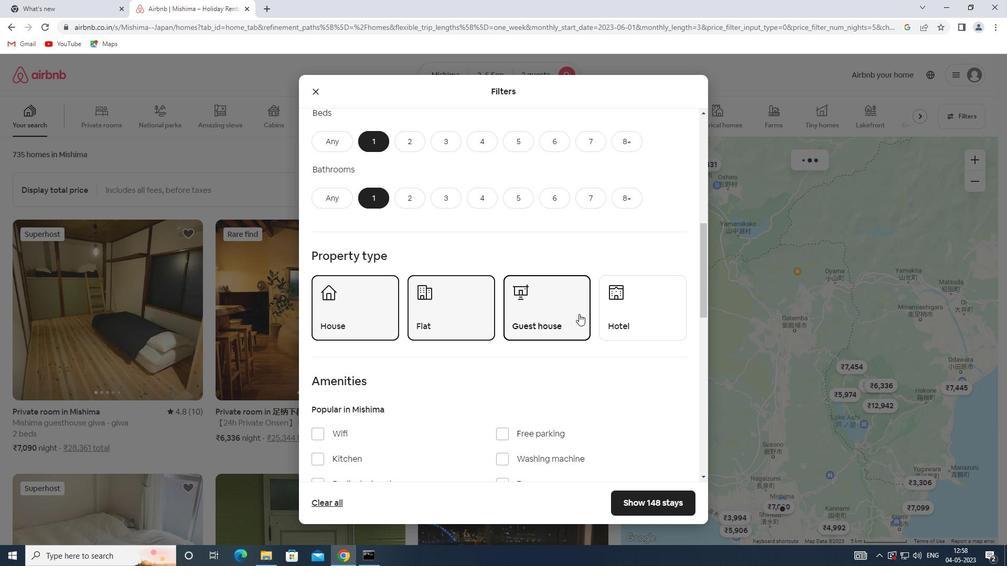 
Action: Mouse pressed left at (625, 319)
Screenshot: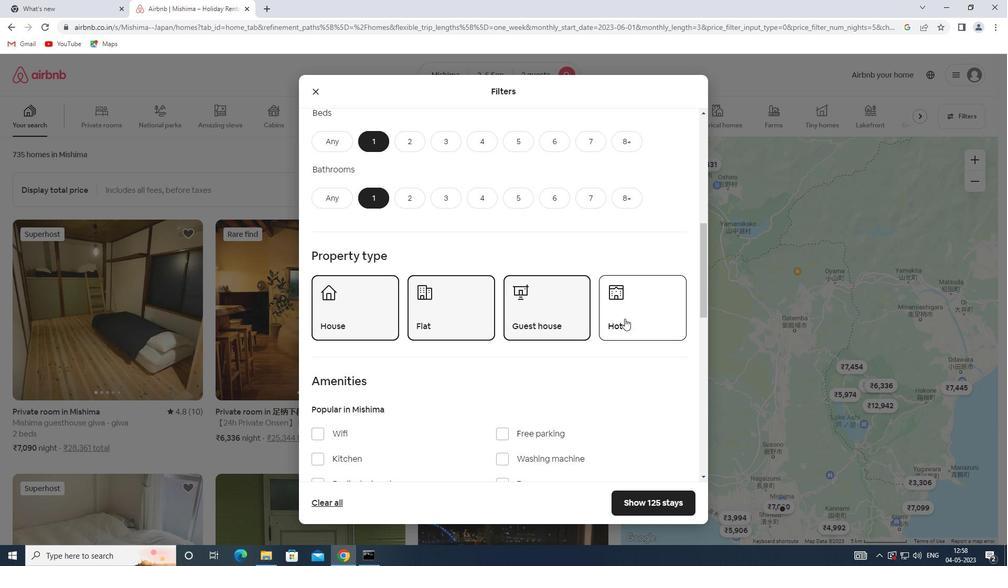 
Action: Mouse scrolled (625, 318) with delta (0, 0)
Screenshot: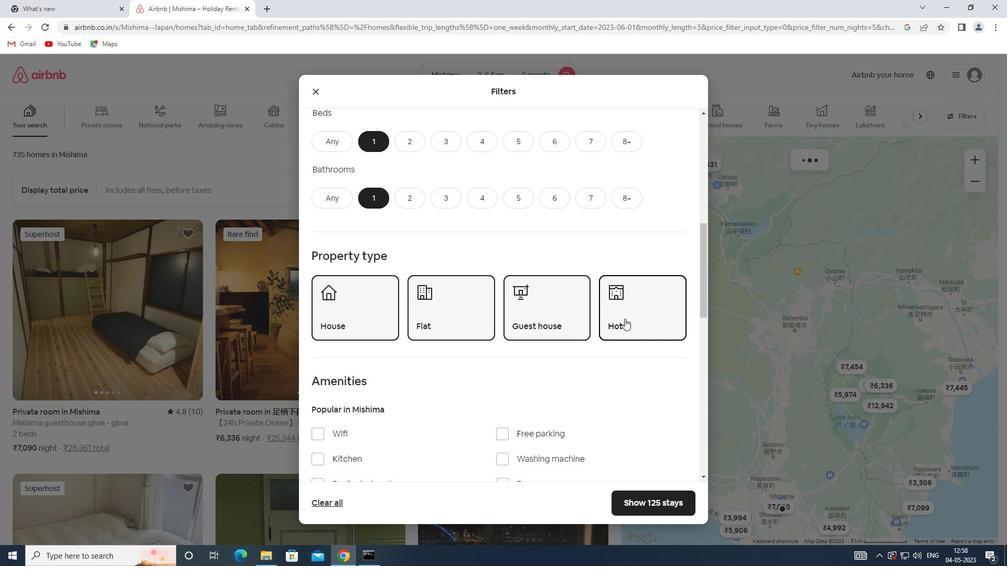 
Action: Mouse moved to (626, 319)
Screenshot: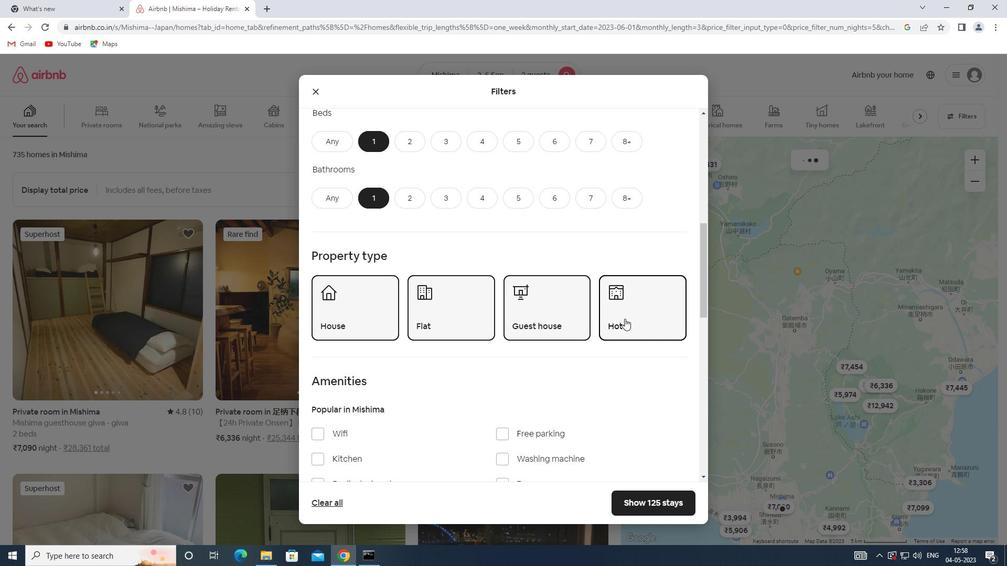 
Action: Mouse scrolled (626, 318) with delta (0, 0)
Screenshot: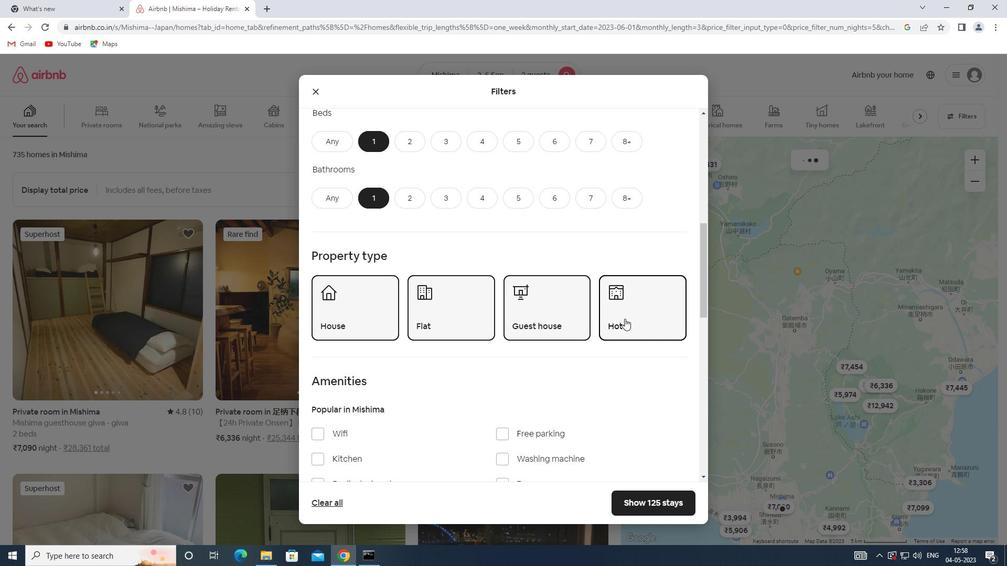 
Action: Mouse scrolled (626, 318) with delta (0, 0)
Screenshot: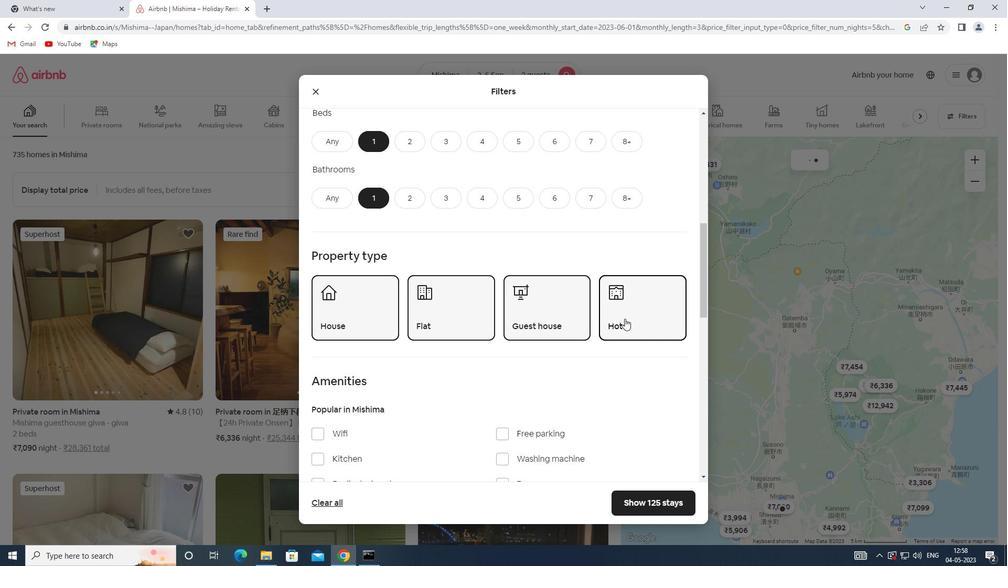 
Action: Mouse scrolled (626, 318) with delta (0, 0)
Screenshot: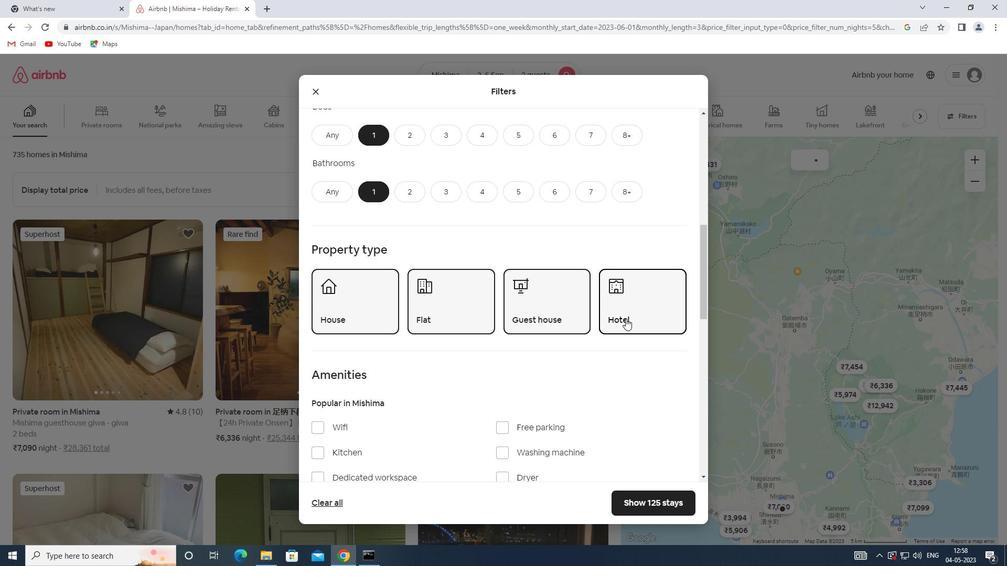 
Action: Mouse moved to (626, 319)
Screenshot: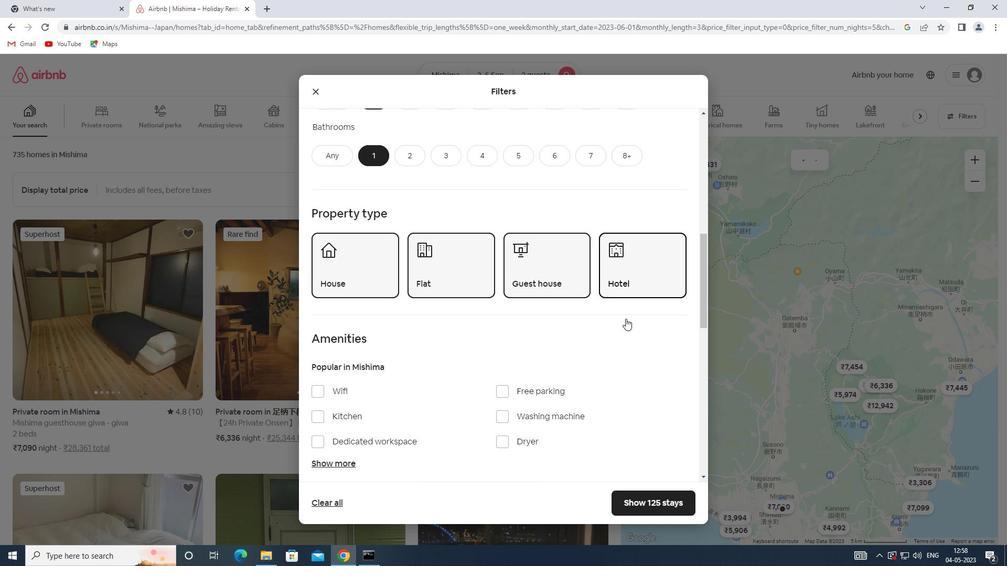 
Action: Mouse scrolled (626, 318) with delta (0, 0)
Screenshot: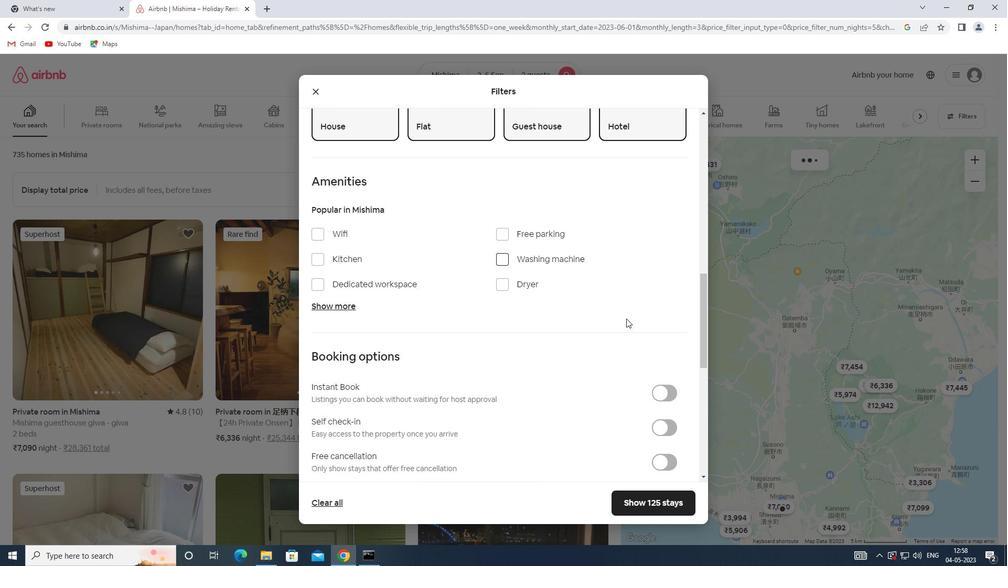 
Action: Mouse moved to (669, 361)
Screenshot: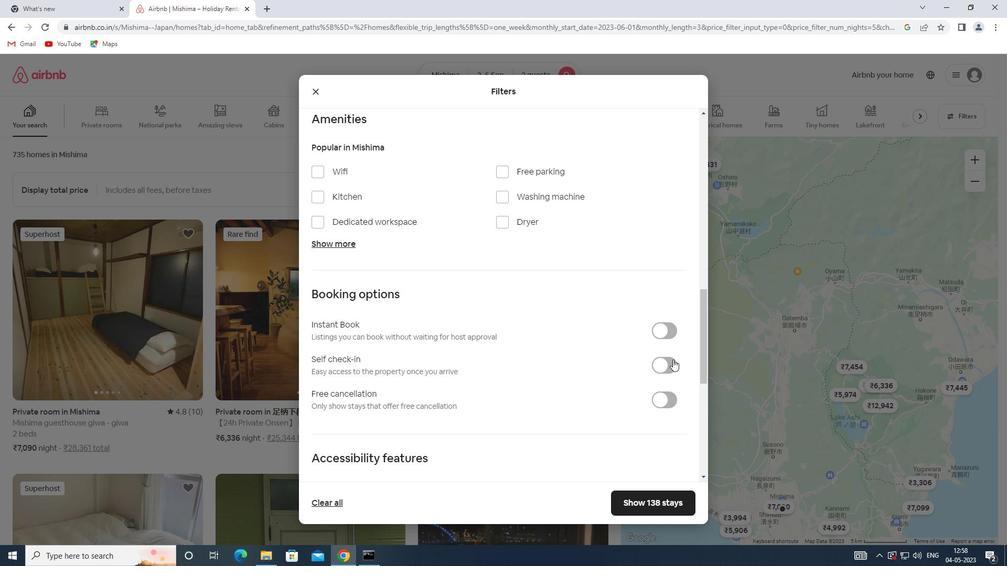 
Action: Mouse pressed left at (669, 361)
Screenshot: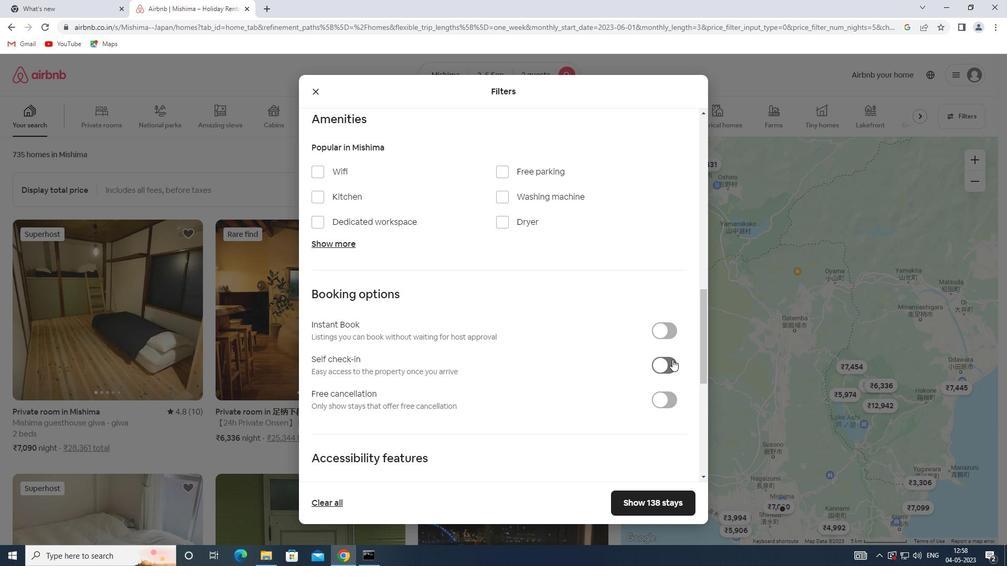 
Action: Mouse moved to (482, 335)
Screenshot: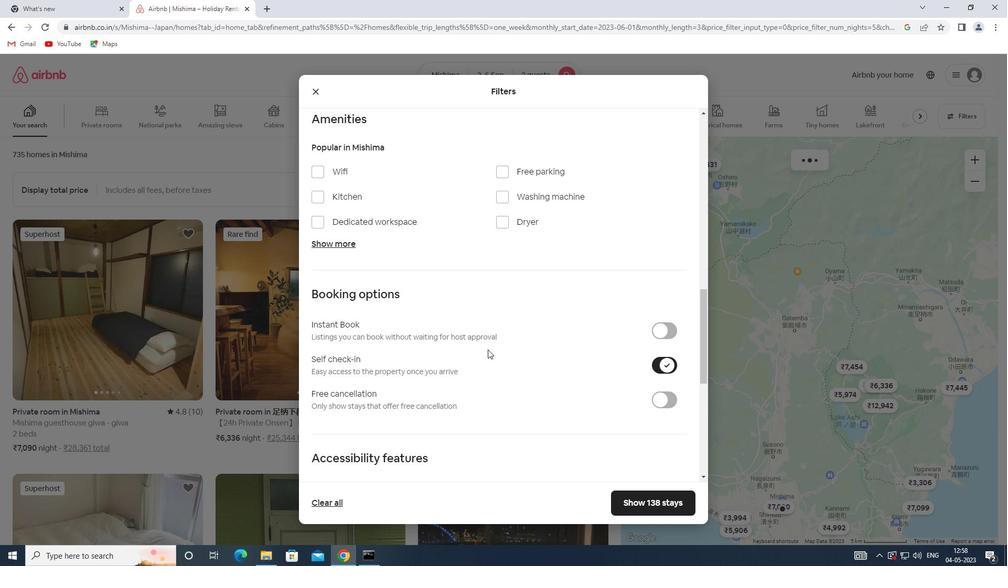 
Action: Mouse scrolled (482, 335) with delta (0, 0)
Screenshot: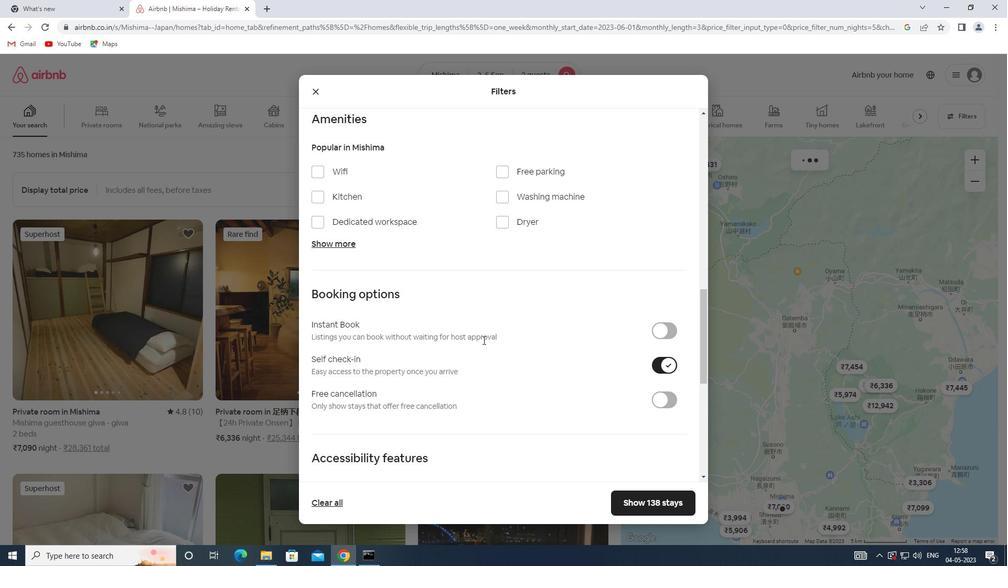 
Action: Mouse scrolled (482, 335) with delta (0, 0)
Screenshot: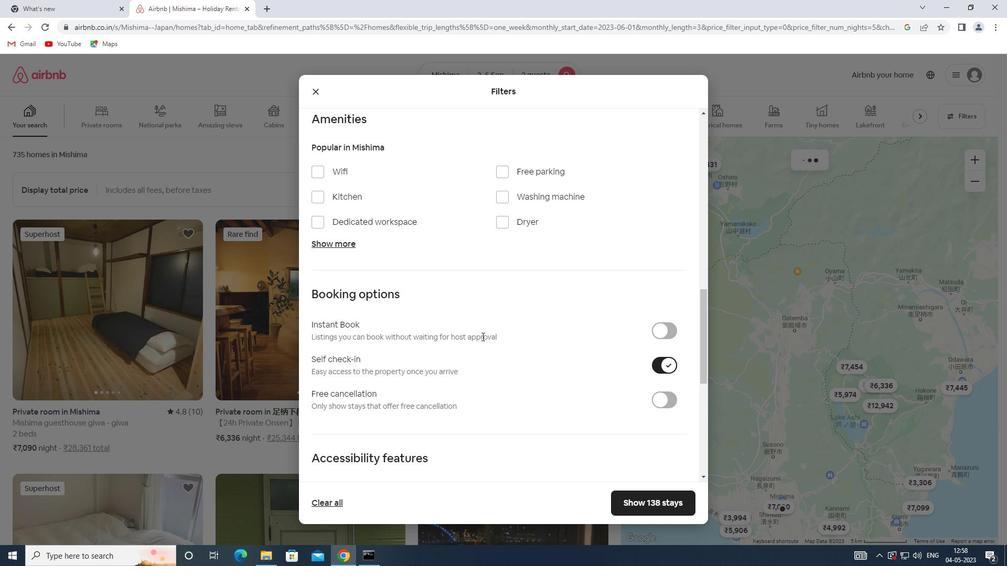 
Action: Mouse scrolled (482, 335) with delta (0, 0)
Screenshot: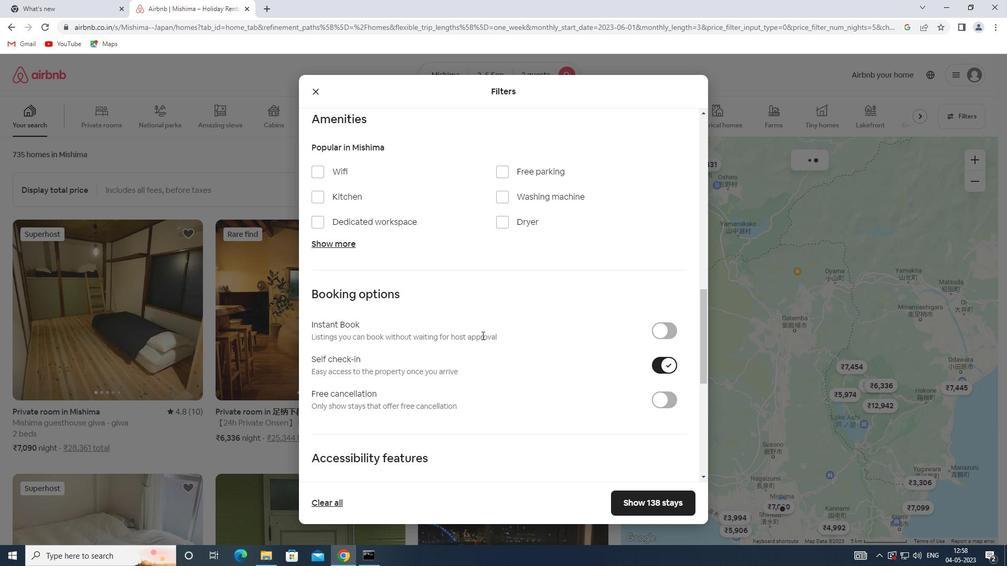 
Action: Mouse scrolled (482, 335) with delta (0, 0)
Screenshot: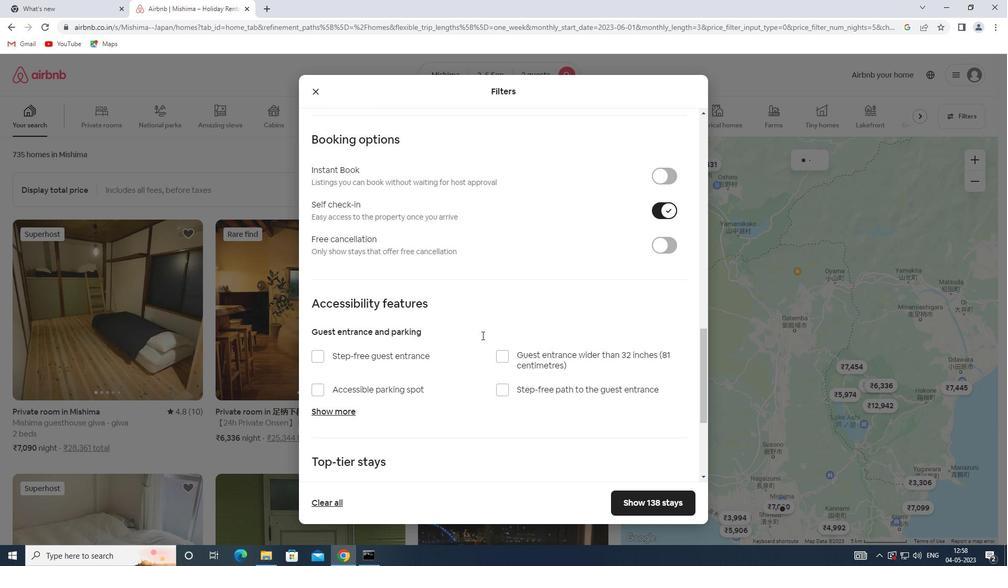 
Action: Mouse scrolled (482, 335) with delta (0, 0)
Screenshot: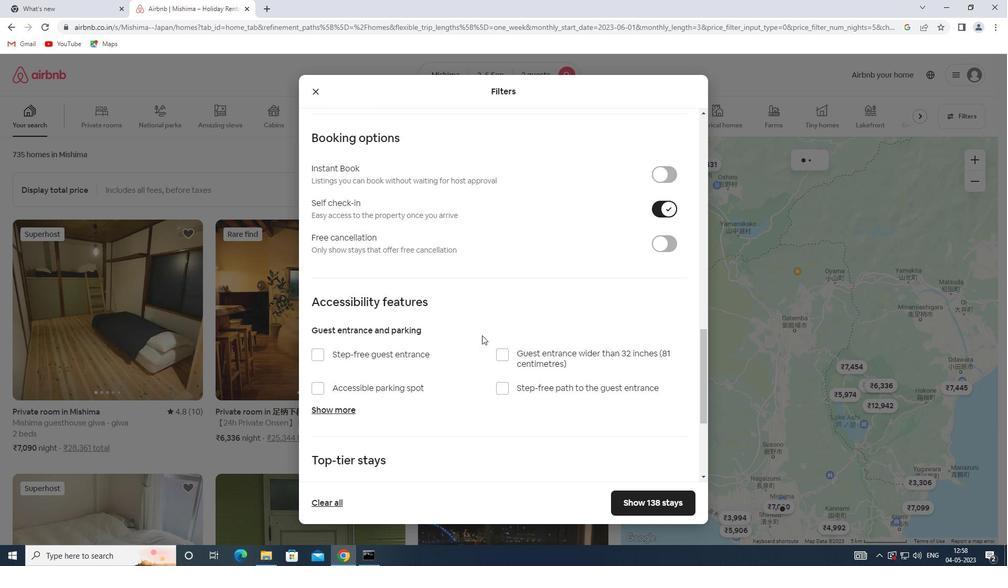 
Action: Mouse moved to (379, 396)
Screenshot: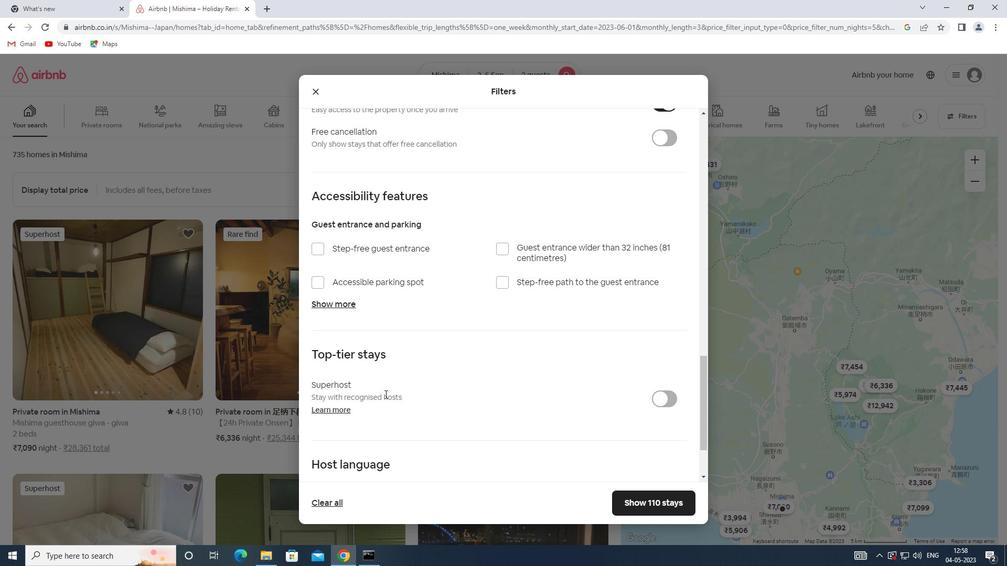 
Action: Mouse scrolled (379, 396) with delta (0, 0)
Screenshot: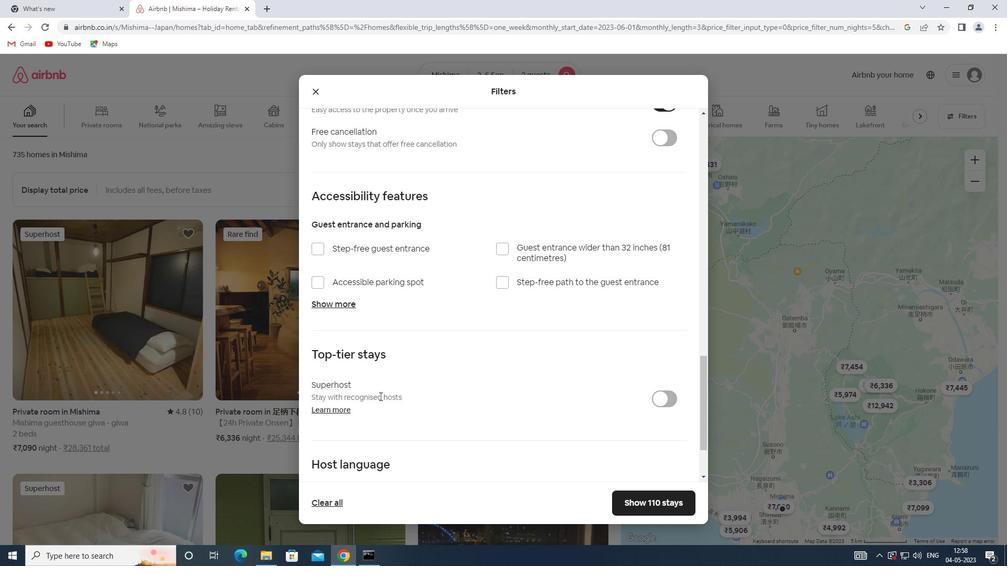 
Action: Mouse scrolled (379, 396) with delta (0, 0)
Screenshot: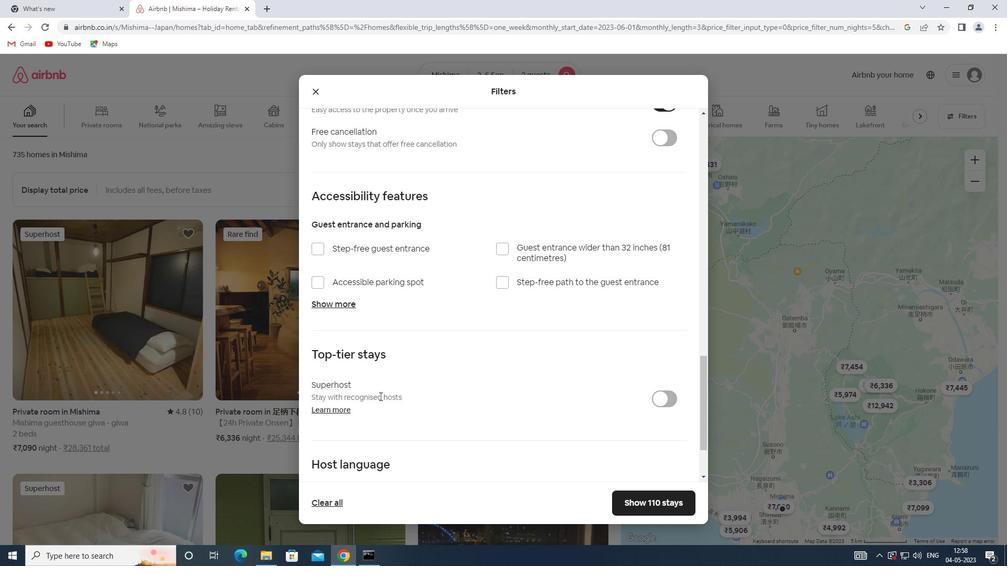 
Action: Mouse moved to (379, 396)
Screenshot: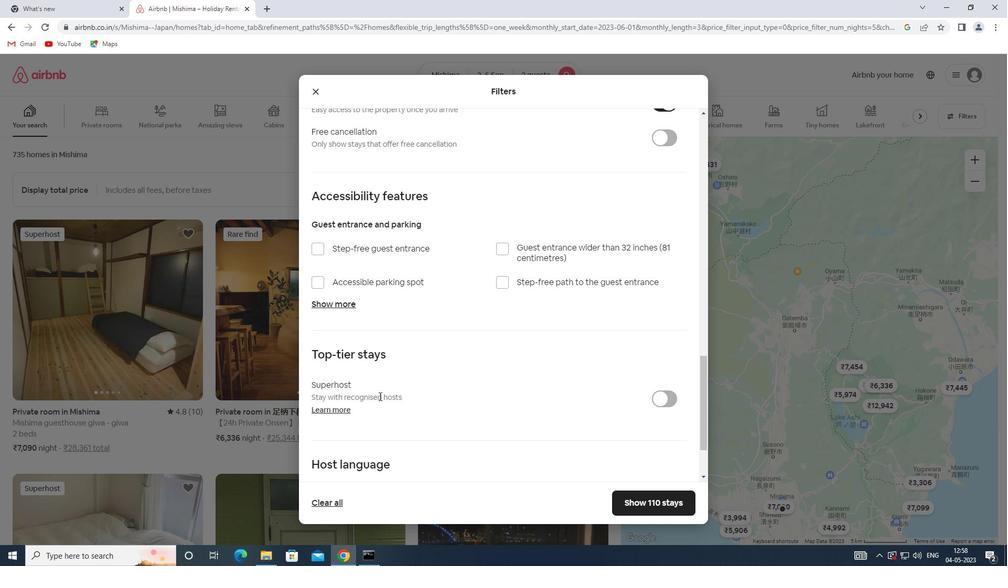 
Action: Mouse scrolled (379, 395) with delta (0, 0)
Screenshot: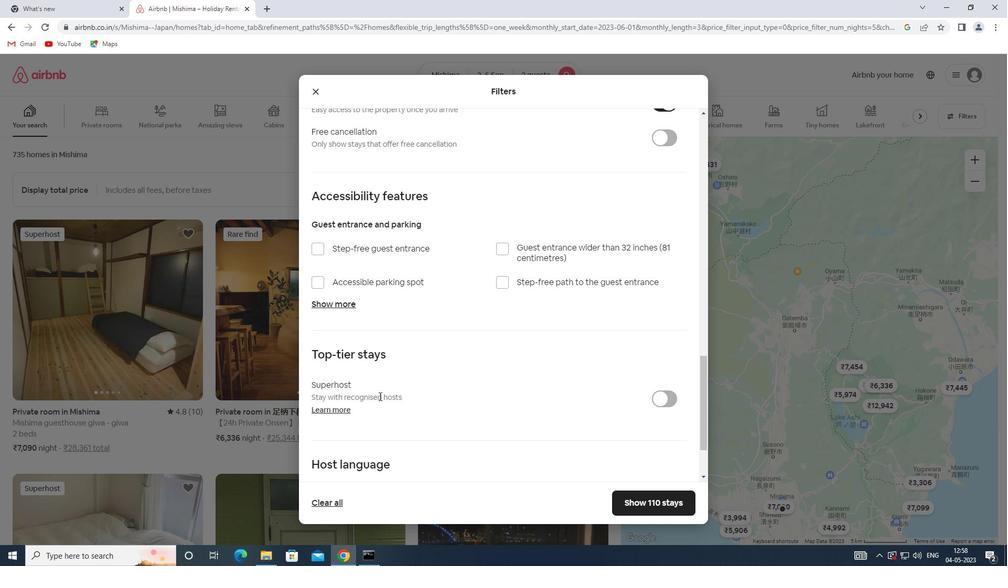 
Action: Mouse moved to (356, 406)
Screenshot: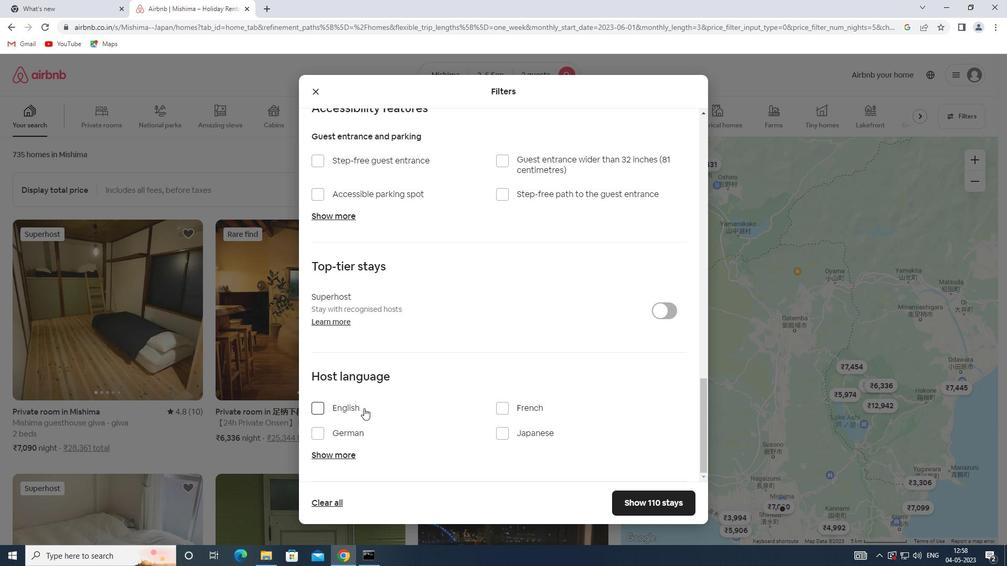 
Action: Mouse pressed left at (356, 406)
Screenshot: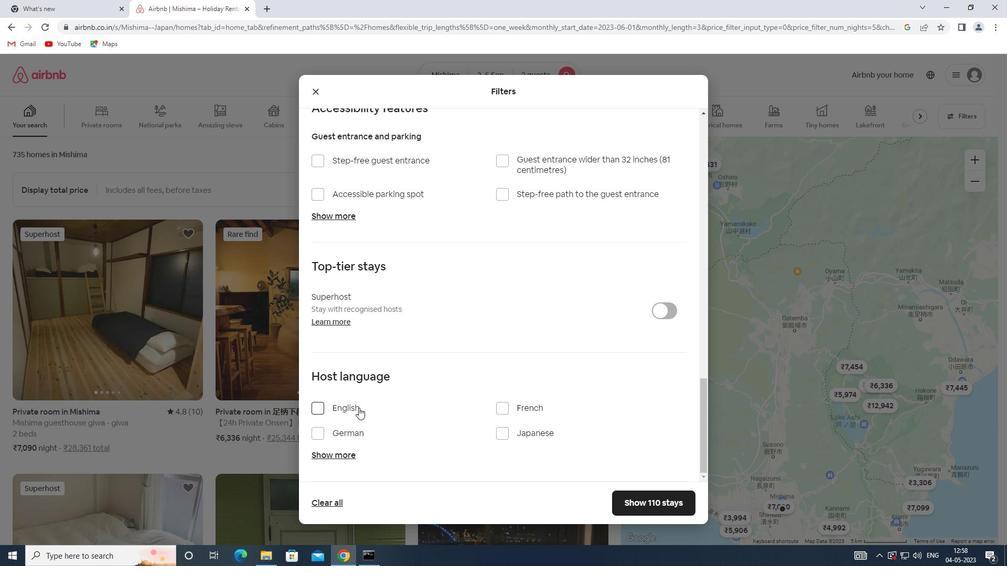 
Action: Mouse moved to (654, 511)
Screenshot: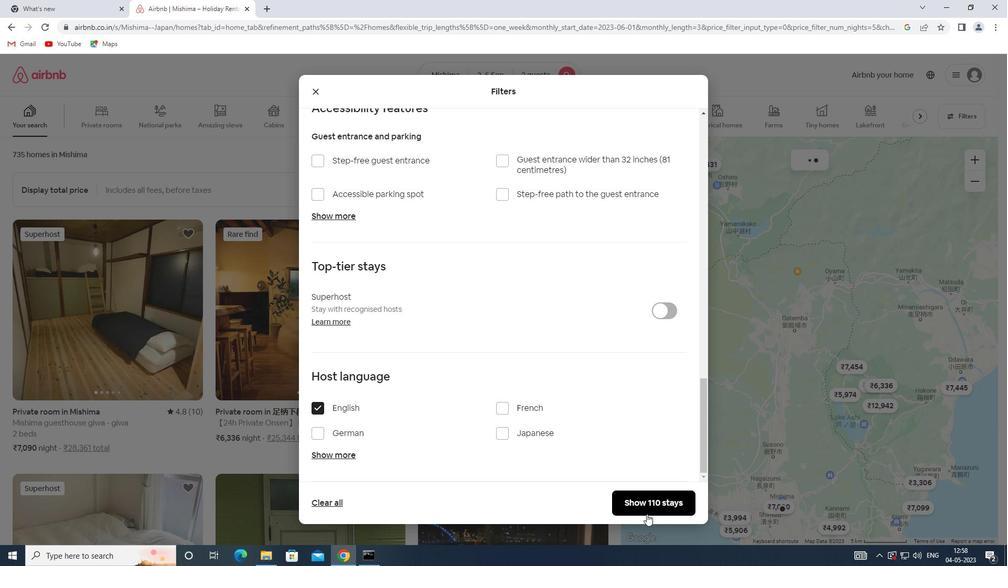 
Action: Mouse pressed left at (654, 511)
Screenshot: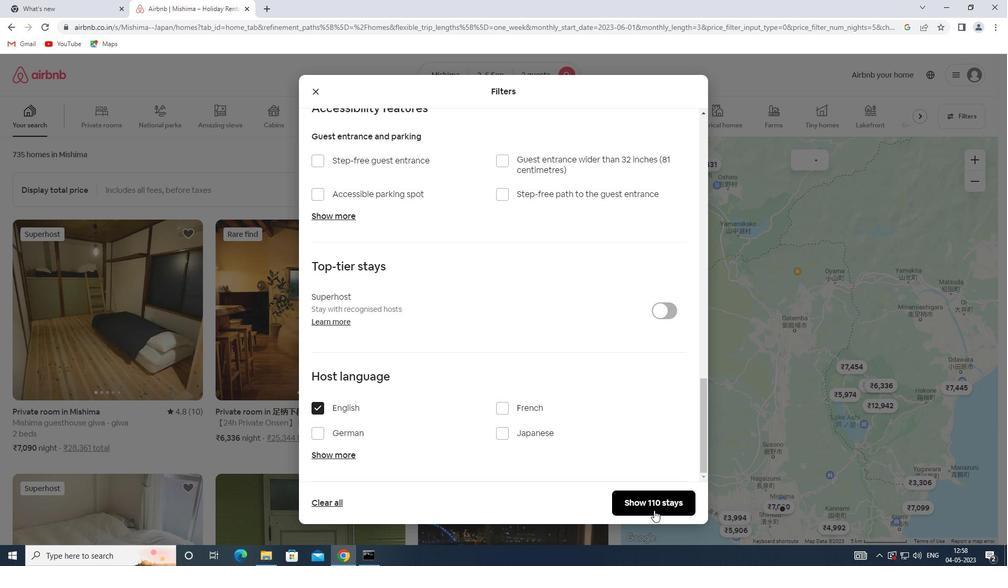 
Action: Mouse moved to (655, 511)
Screenshot: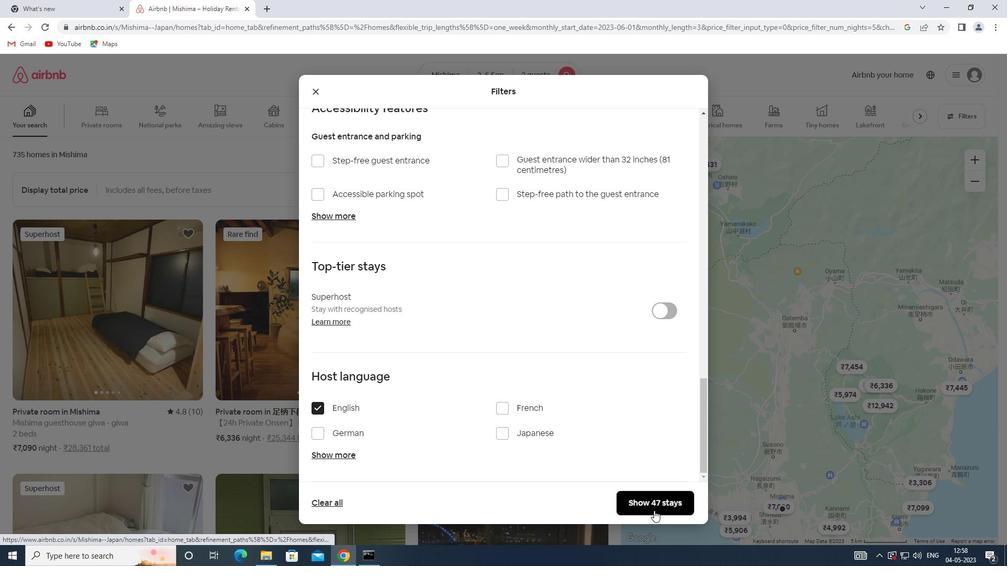 
